 Task: Add an event with the title Marketing Campaign Review and Analysis, date '2024/04/14', time 8:00 AM to 10:00 AMand add a description: A marketing campaign review and analysis involves the examination and assessment of a marketing campaign's performance, effectiveness, and overall impact on the target audience and business objectives. It is a comprehensive evaluation of various elements and strategies implemented within a marketing campaign to determine its strengths, weaknesses, and areas for improvement., put the event into Blue category . Add location for the event as: 654 Mykonos Windmills, Mykonos, Greece, logged in from the account softage.2@softage.netand send the event invitation to softage.3@softage.net and softage.4@softage.net. Set a reminder for the event At time of event
Action: Mouse moved to (118, 110)
Screenshot: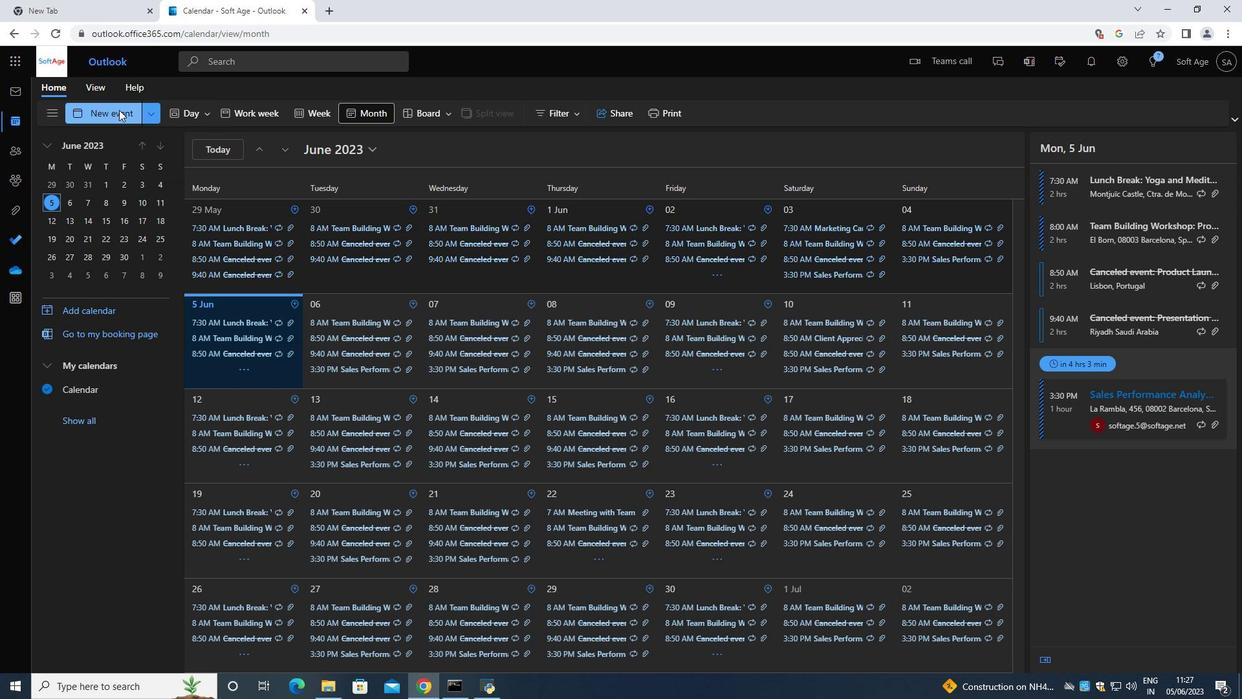 
Action: Mouse pressed left at (118, 110)
Screenshot: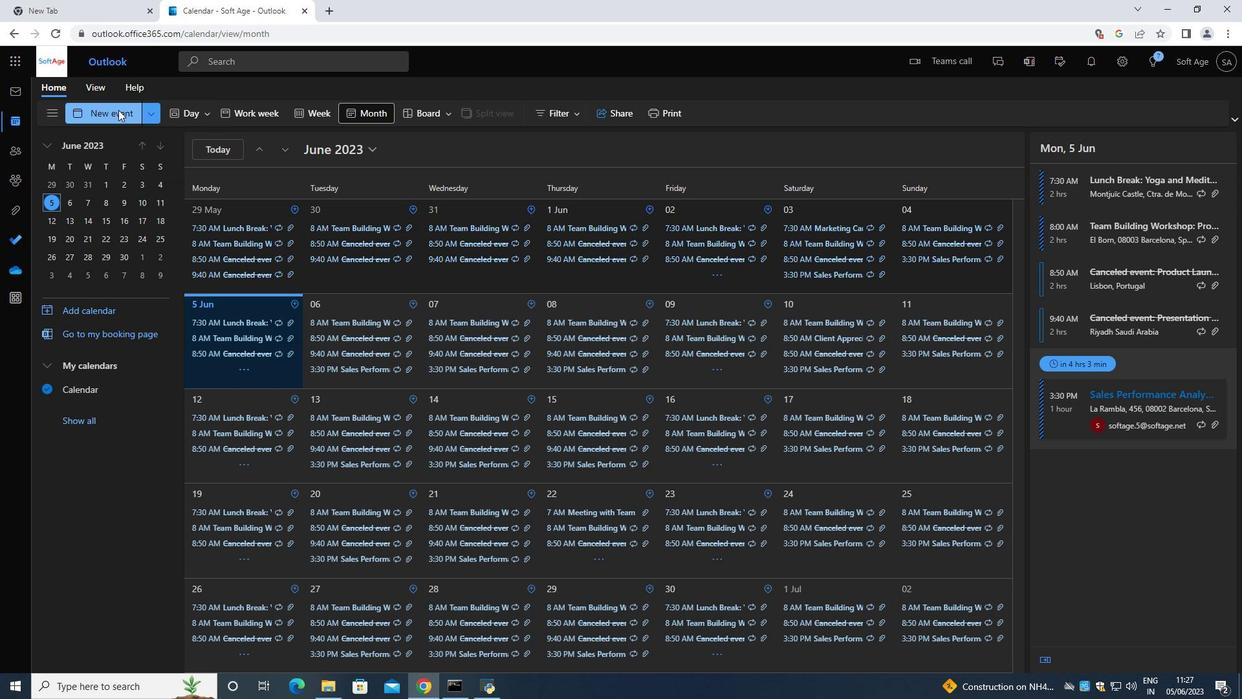 
Action: Mouse moved to (388, 190)
Screenshot: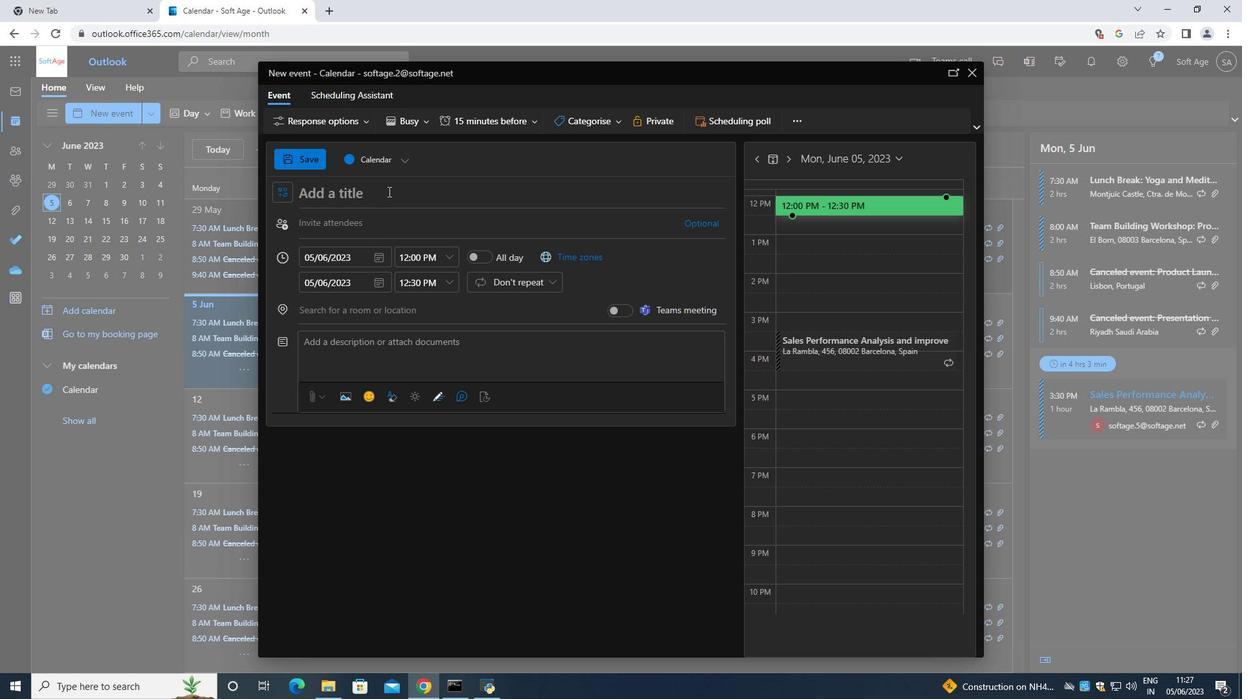 
Action: Mouse pressed left at (388, 190)
Screenshot: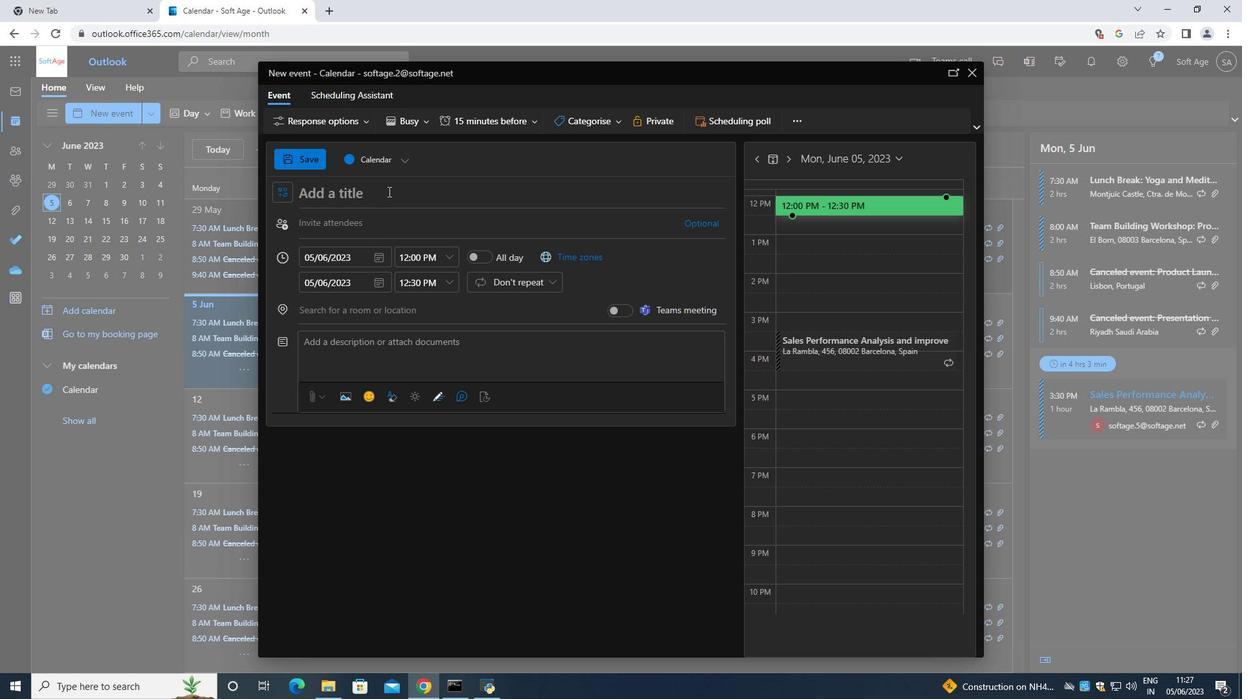 
Action: Mouse moved to (440, 474)
Screenshot: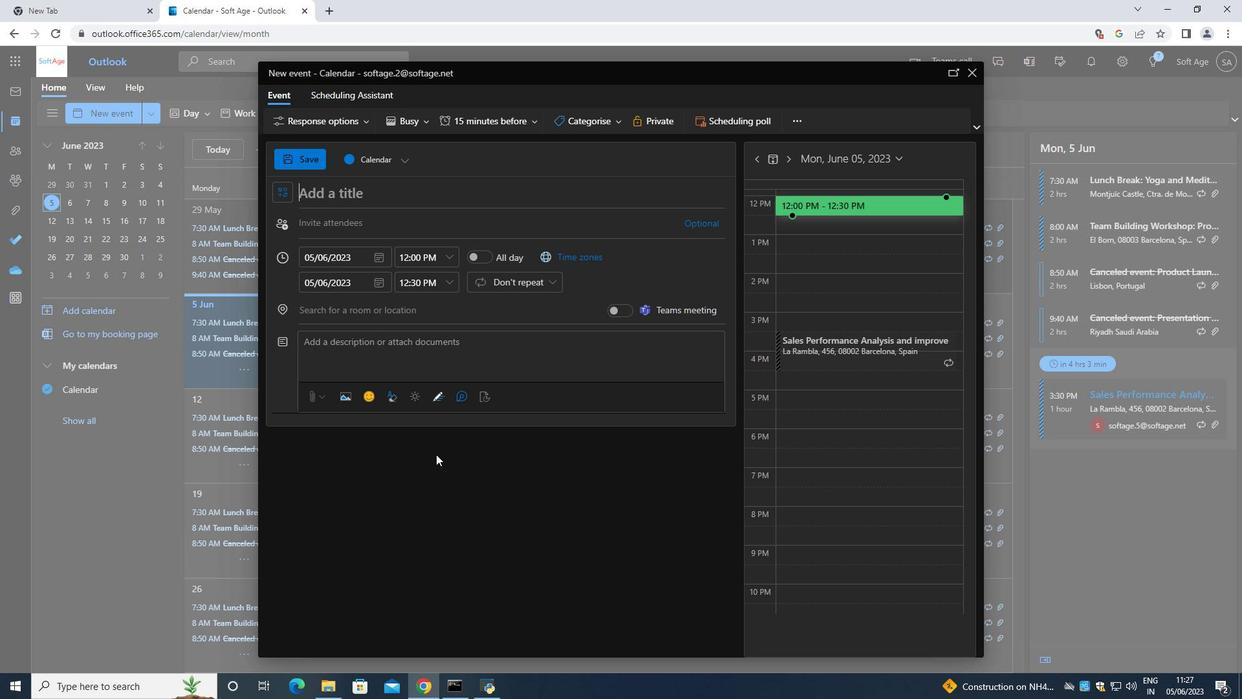 
Action: Key pressed <Key.shift><Key.shift><Key.shift>Marketing<Key.space><Key.shift>Campaign<Key.space><Key.shift>Review<Key.space>and<Key.space><Key.shift>Analysis
Screenshot: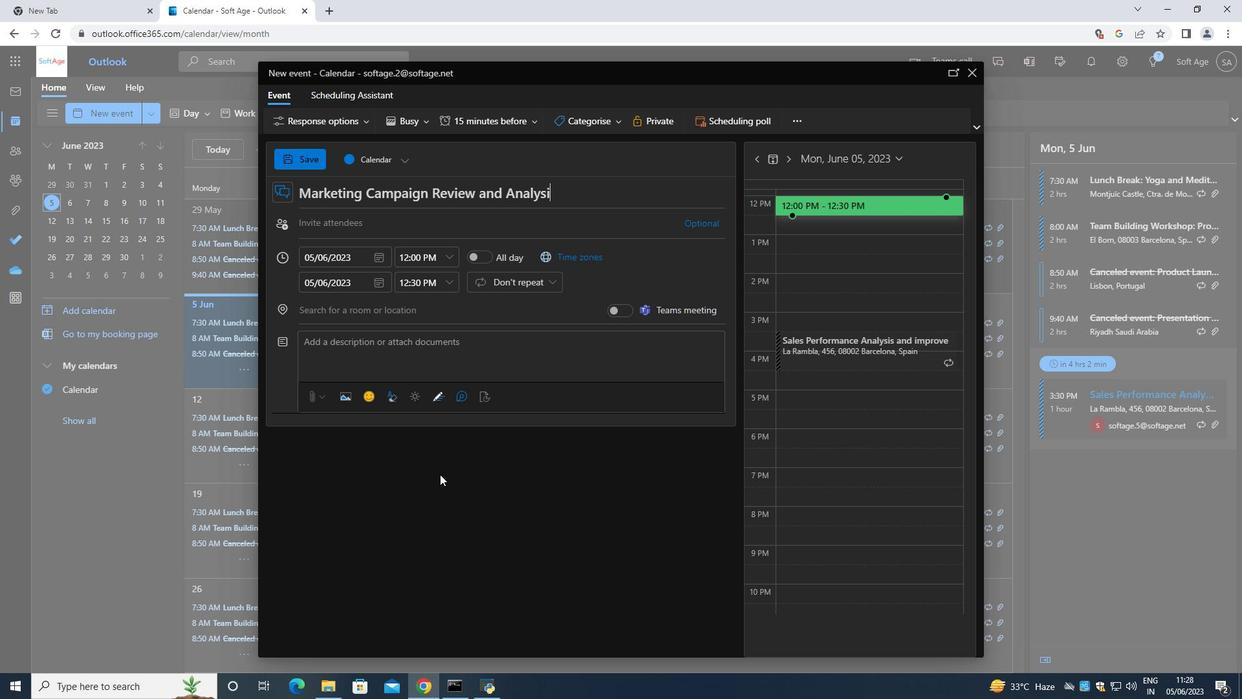 
Action: Mouse moved to (379, 263)
Screenshot: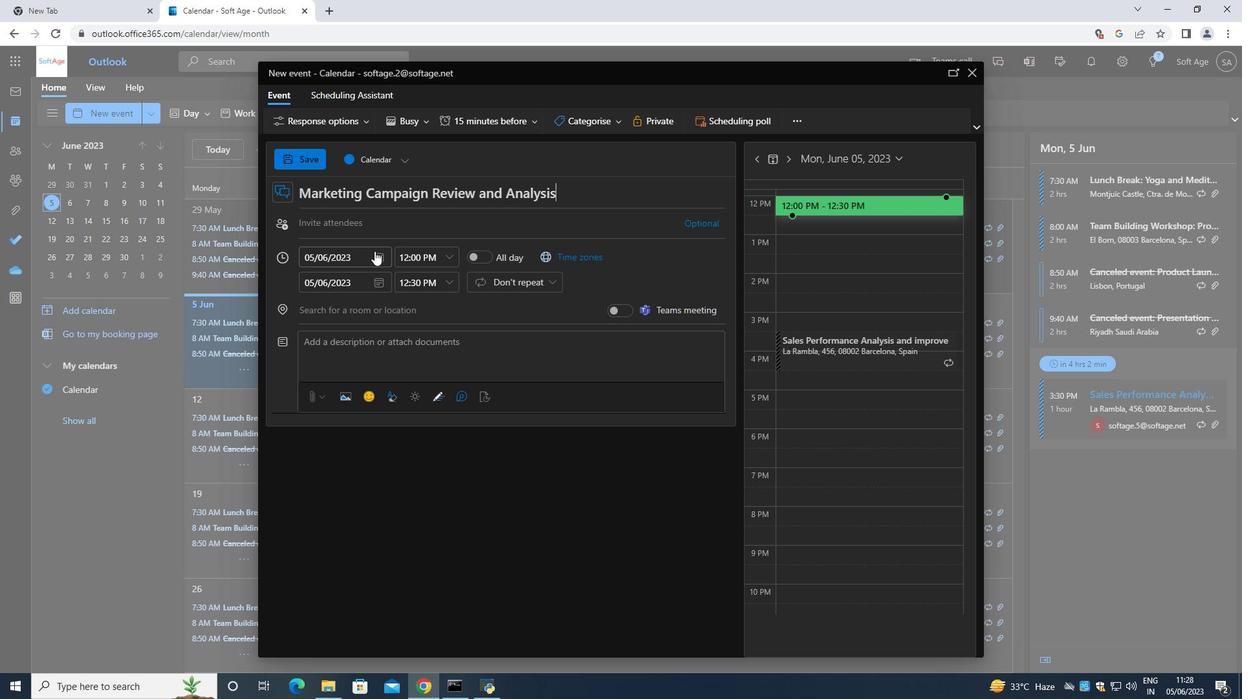 
Action: Mouse pressed left at (379, 263)
Screenshot: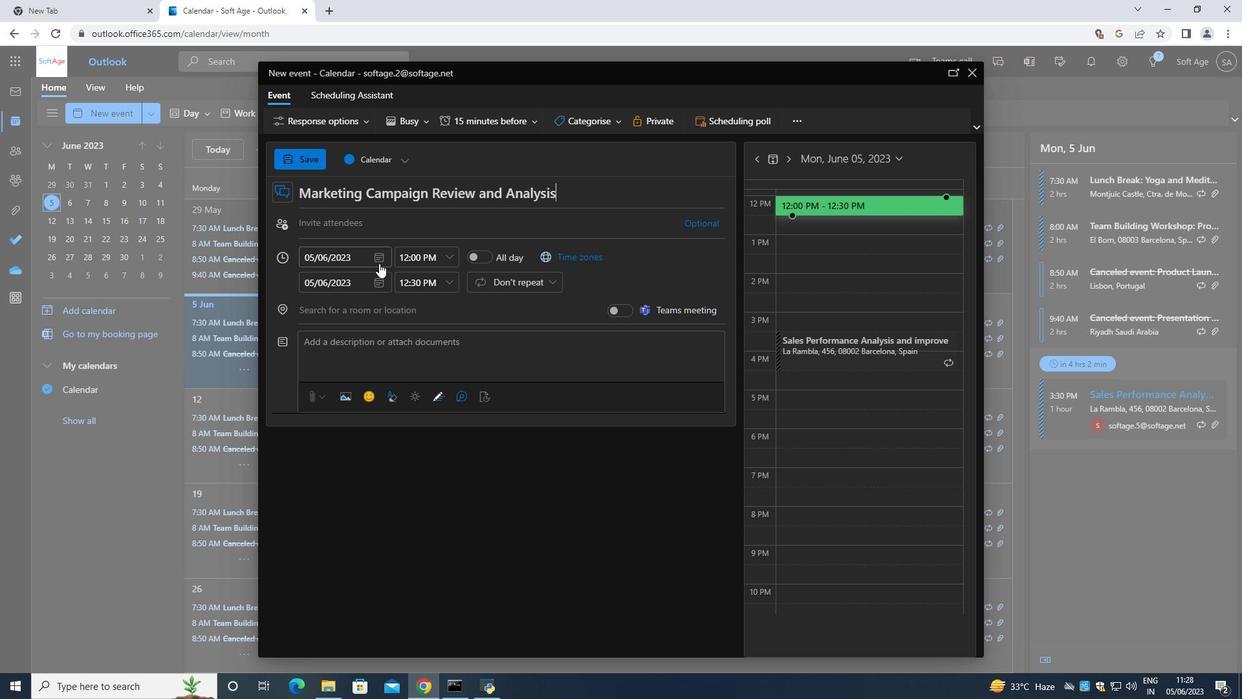 
Action: Mouse moved to (425, 289)
Screenshot: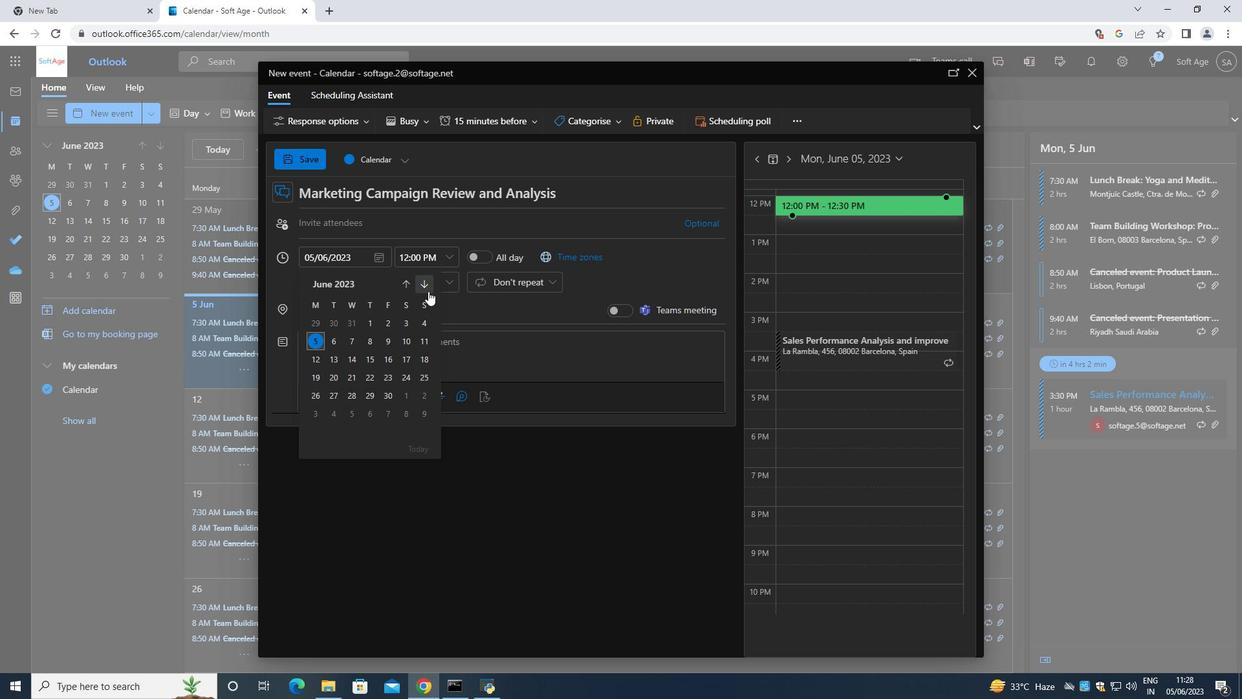
Action: Mouse pressed left at (425, 289)
Screenshot: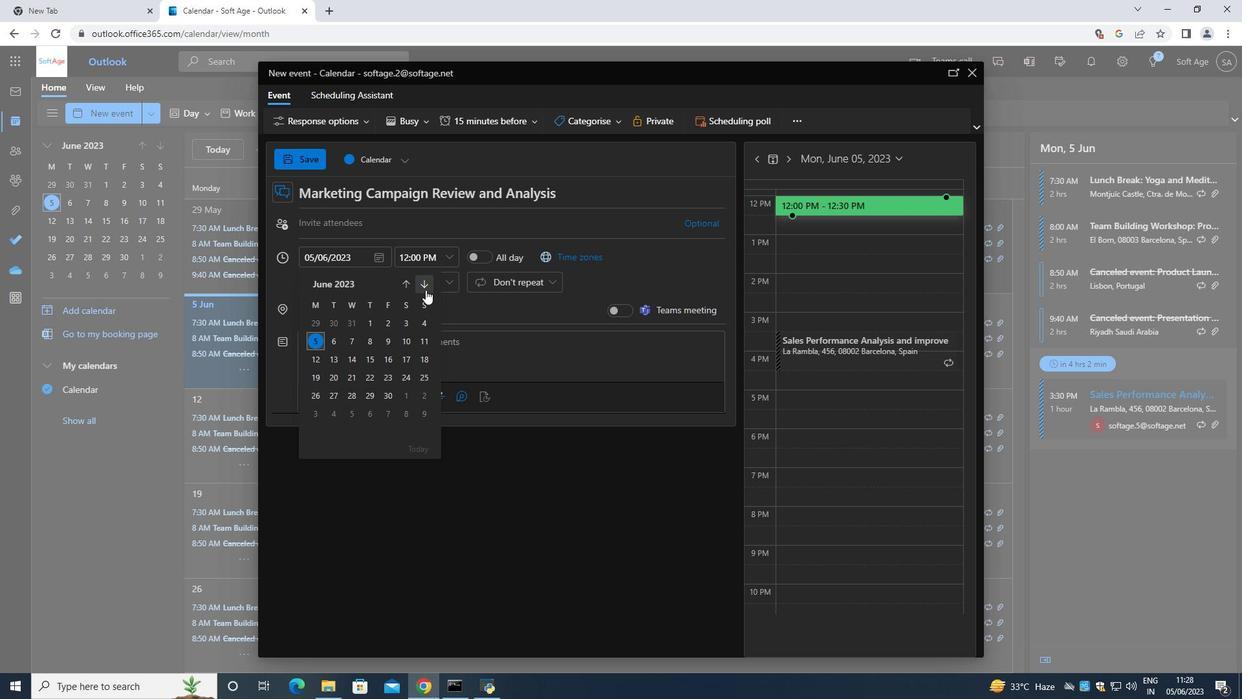 
Action: Mouse pressed left at (425, 289)
Screenshot: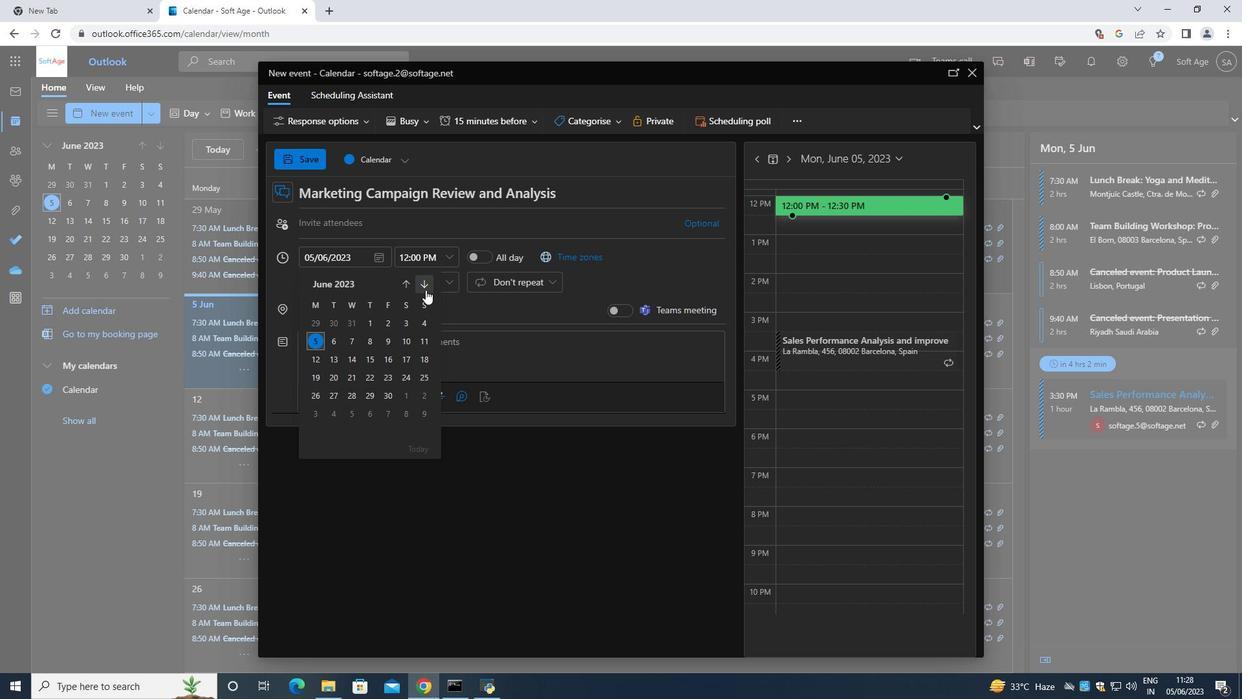 
Action: Mouse moved to (425, 289)
Screenshot: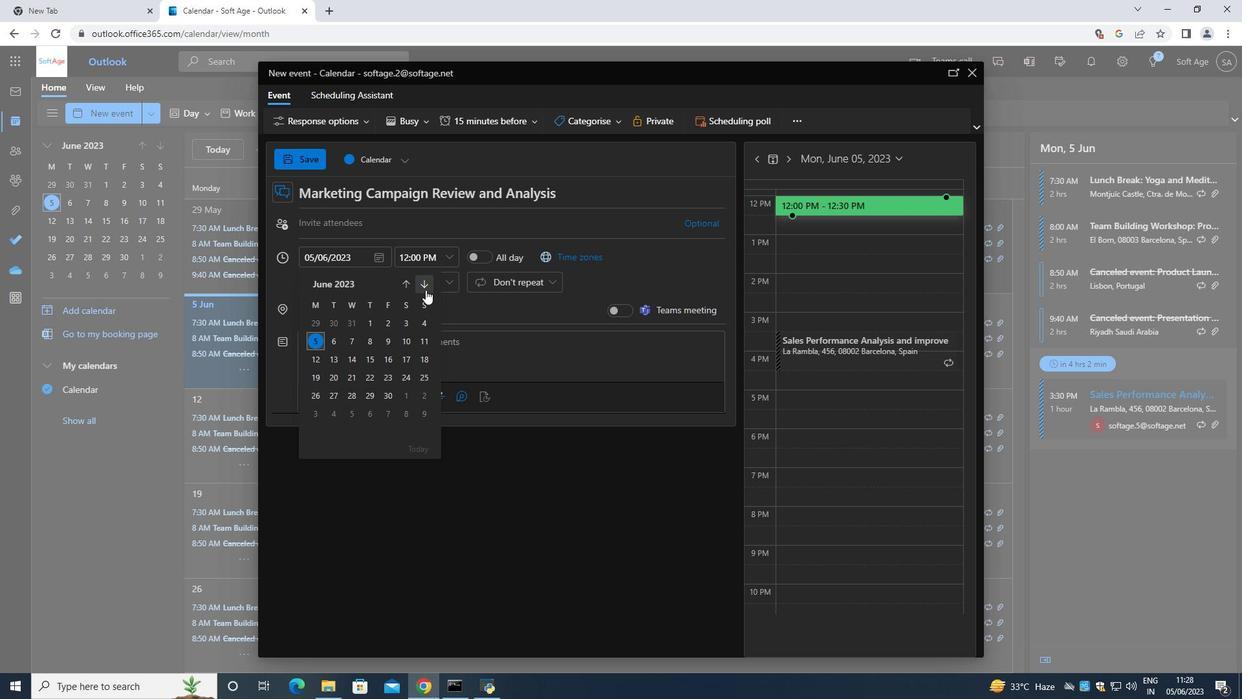 
Action: Mouse pressed left at (425, 289)
Screenshot: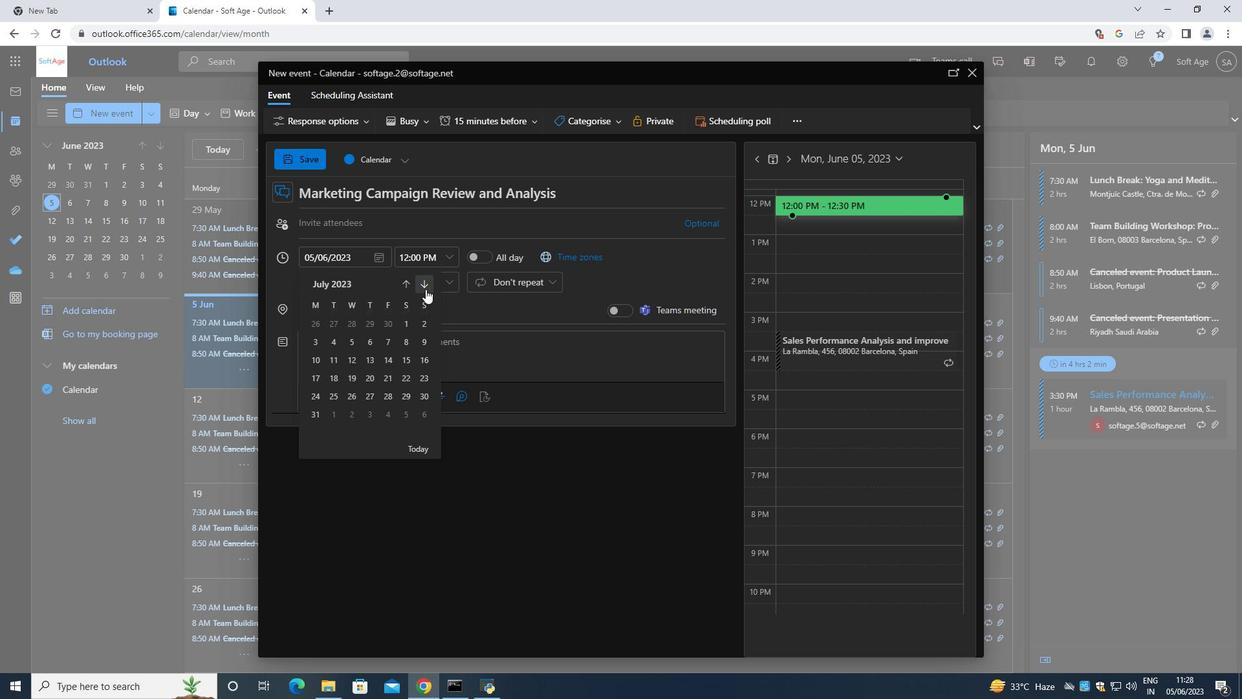 
Action: Mouse pressed left at (425, 289)
Screenshot: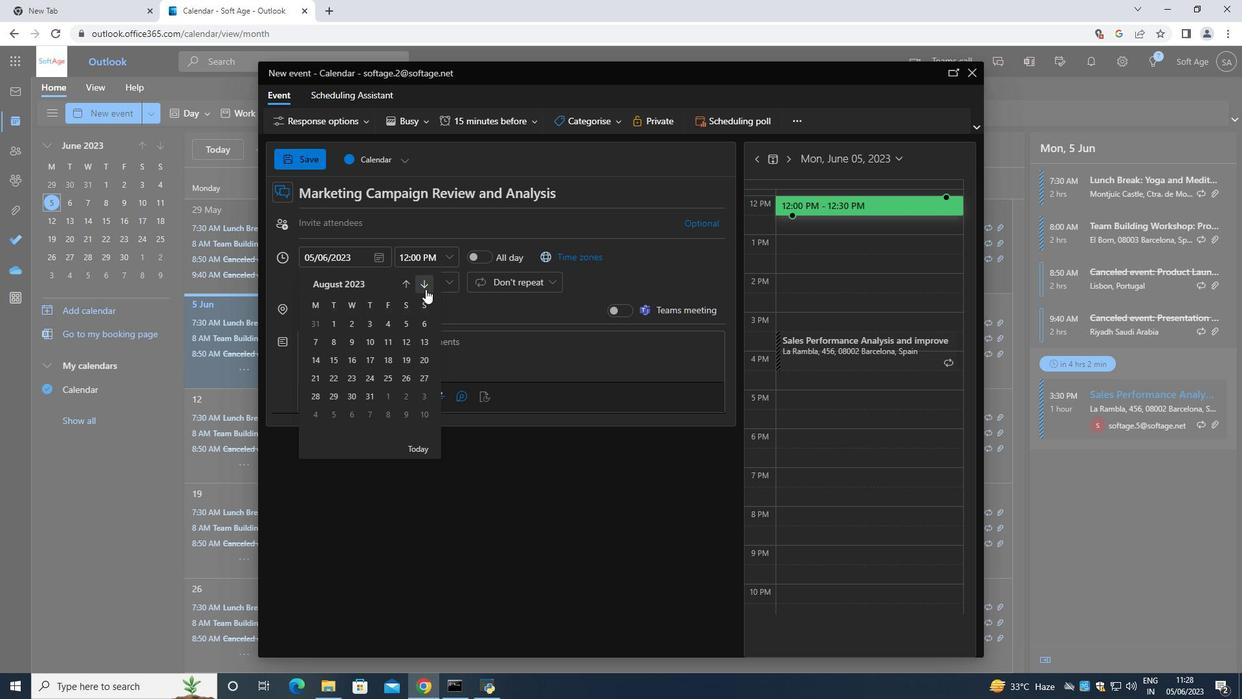 
Action: Mouse pressed left at (425, 289)
Screenshot: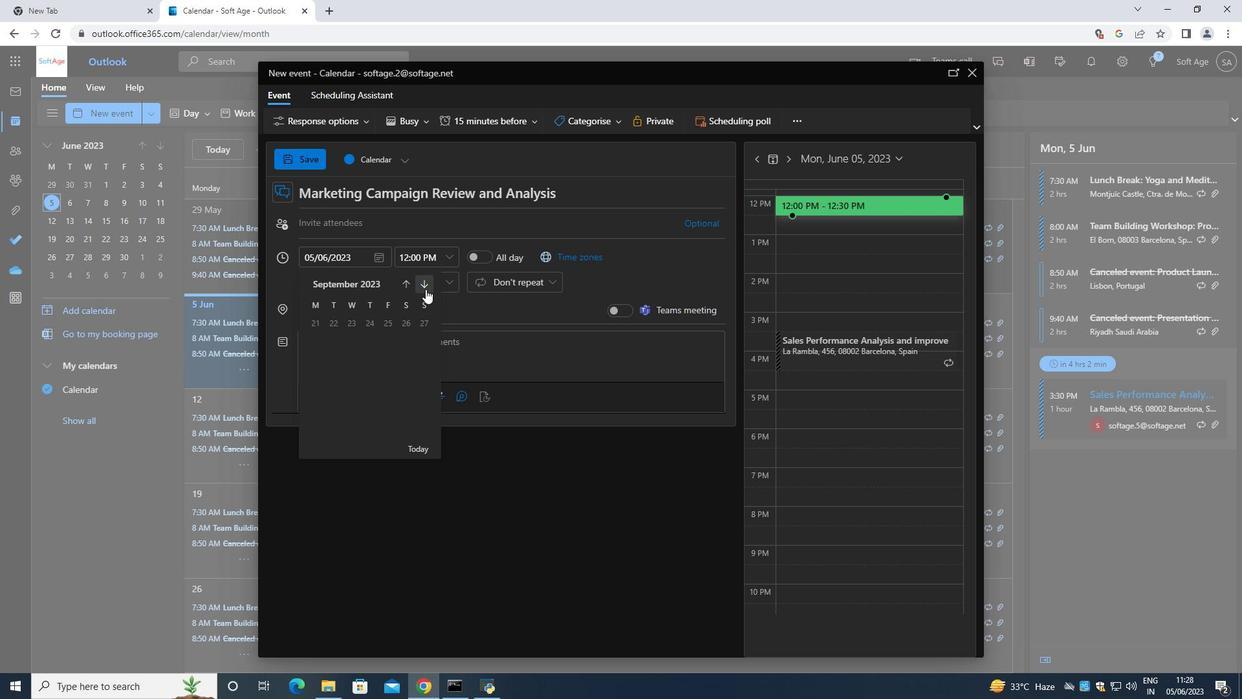 
Action: Mouse pressed left at (425, 289)
Screenshot: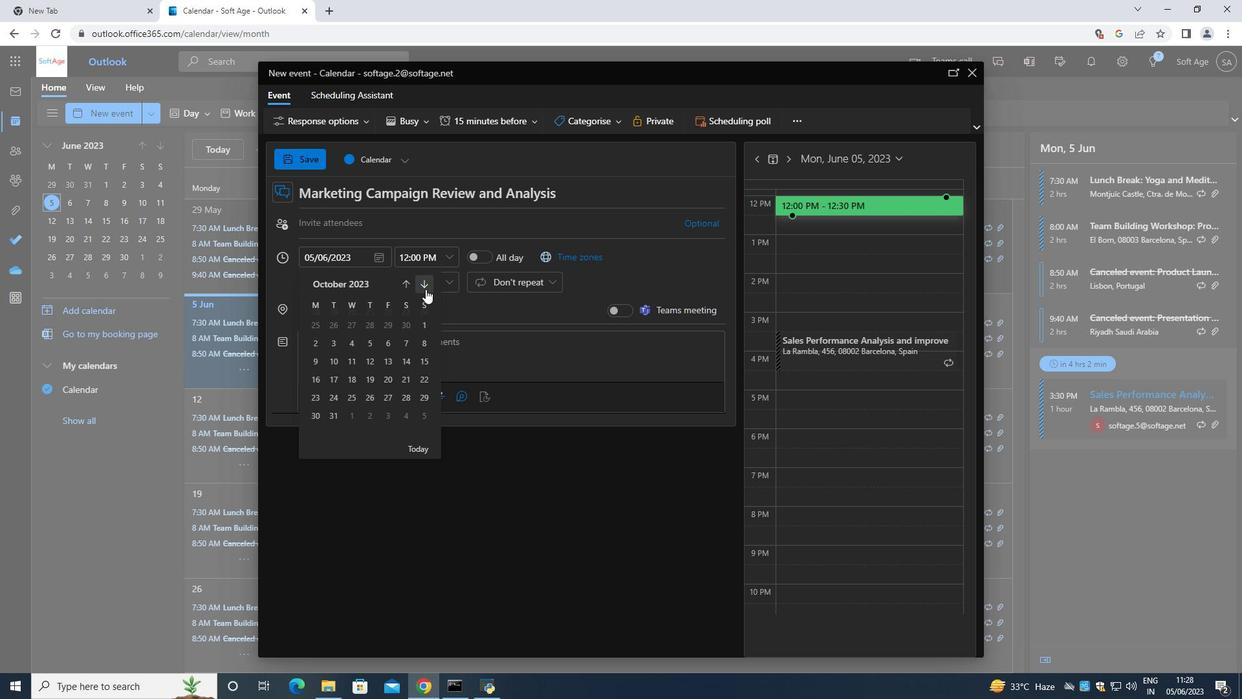 
Action: Mouse pressed left at (425, 289)
Screenshot: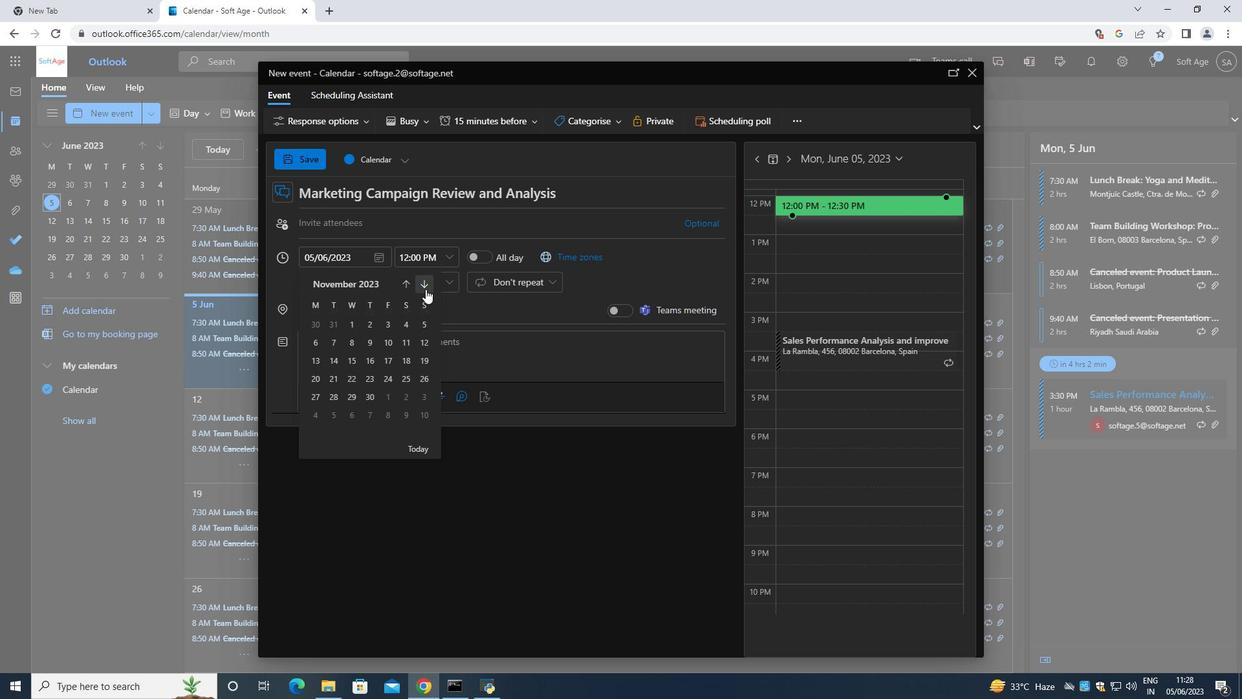 
Action: Mouse pressed left at (425, 289)
Screenshot: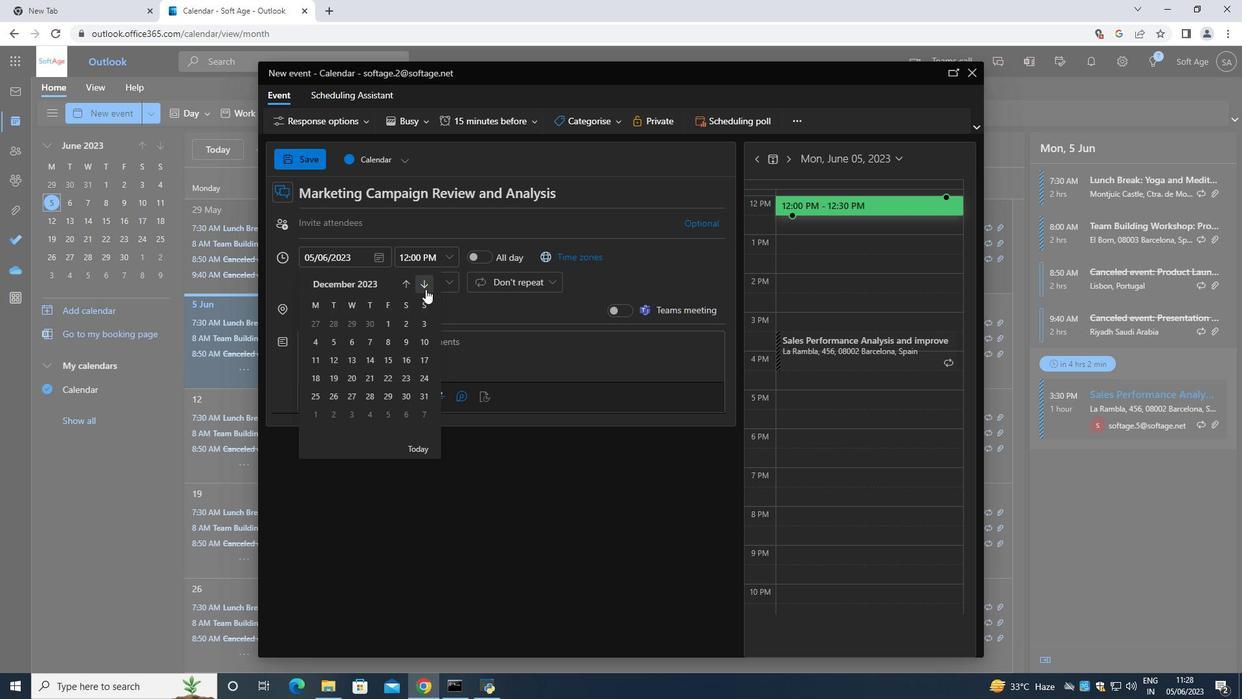 
Action: Mouse pressed left at (425, 289)
Screenshot: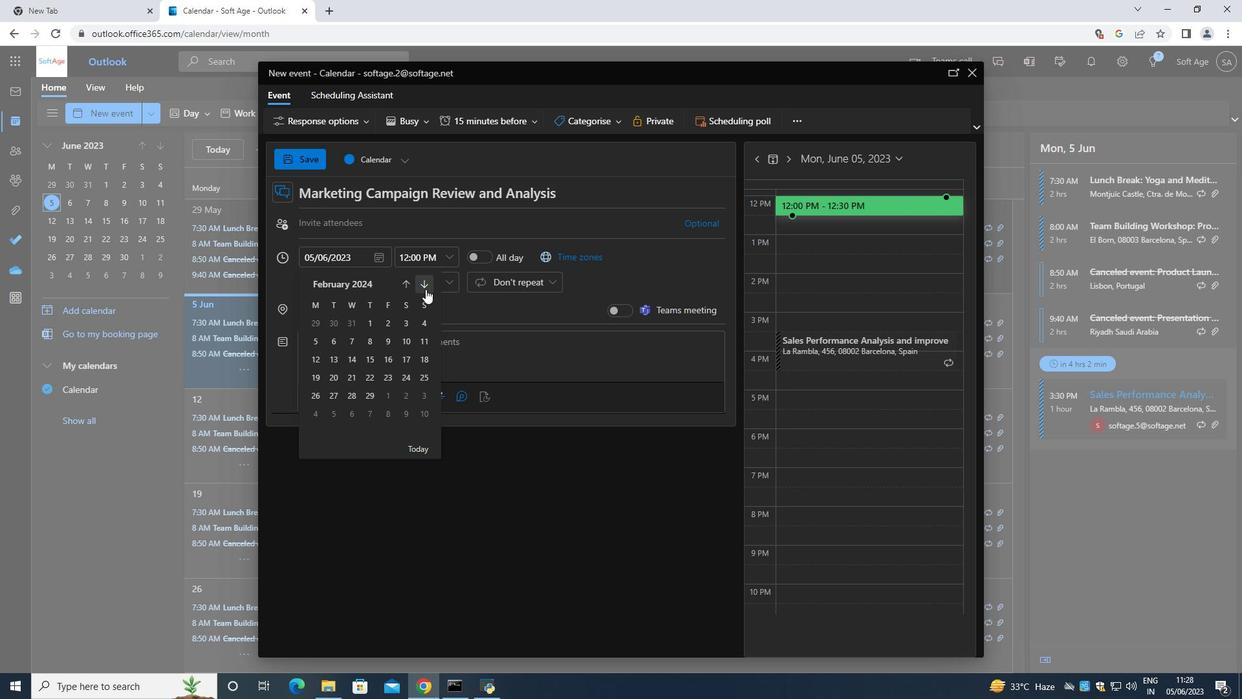 
Action: Mouse pressed left at (425, 289)
Screenshot: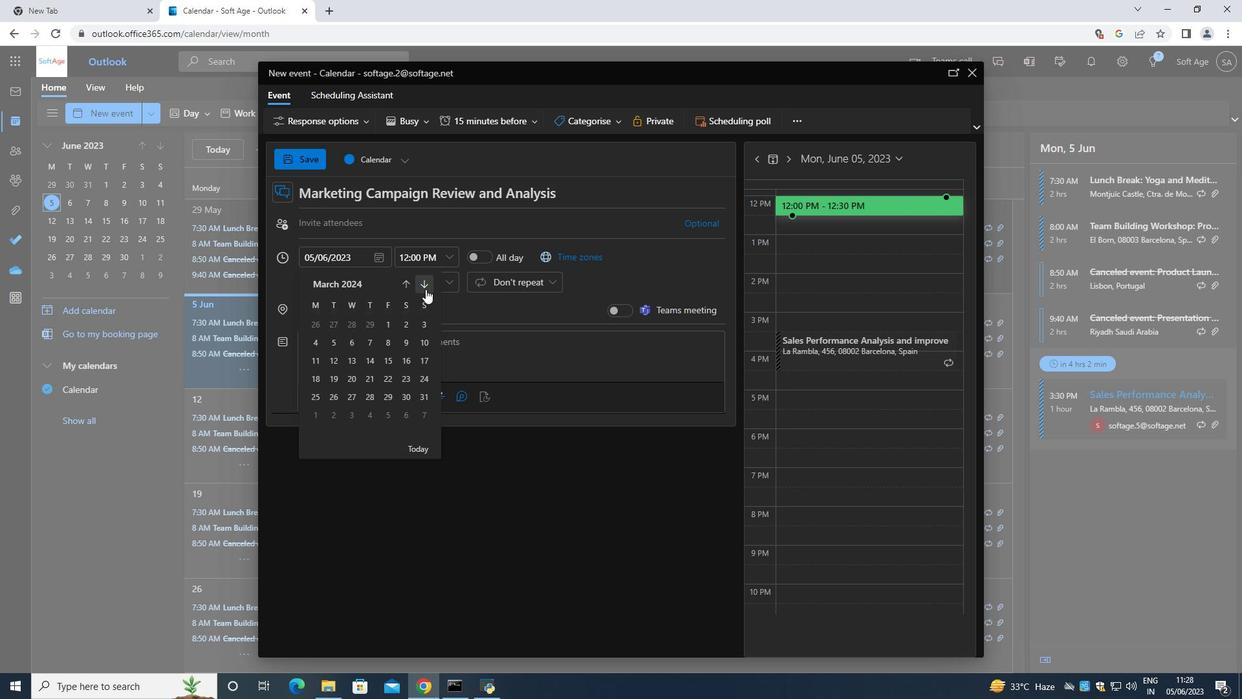 
Action: Mouse moved to (420, 341)
Screenshot: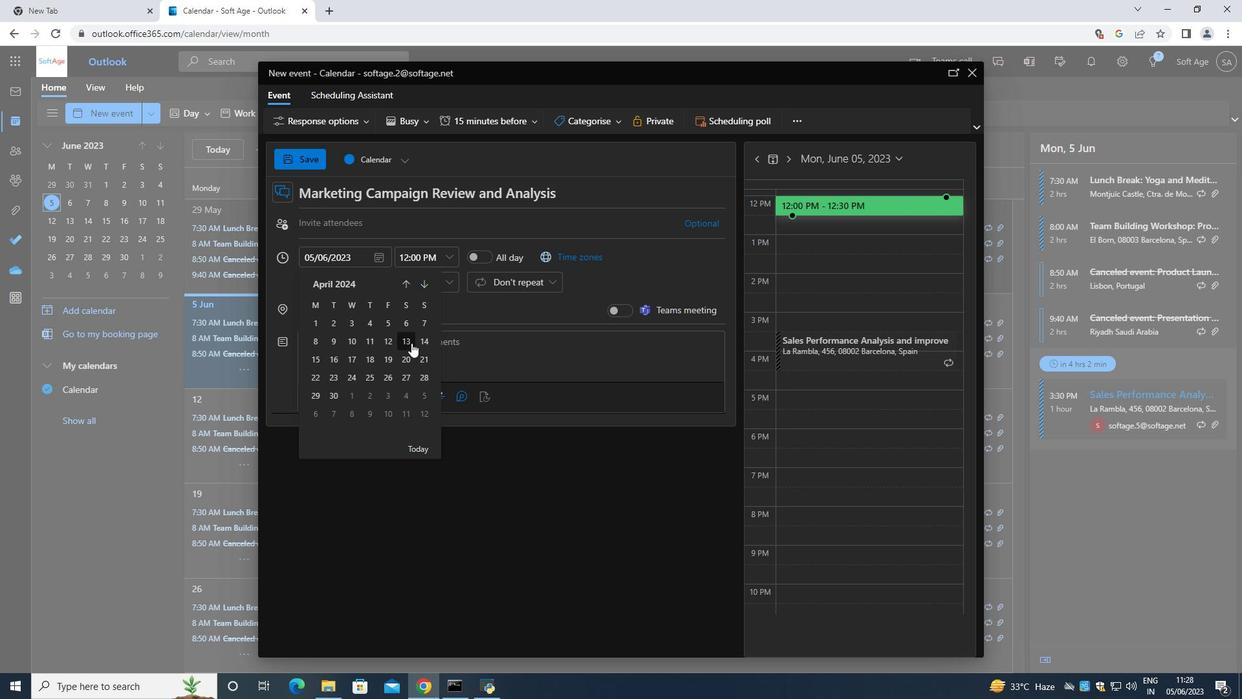 
Action: Mouse pressed left at (420, 341)
Screenshot: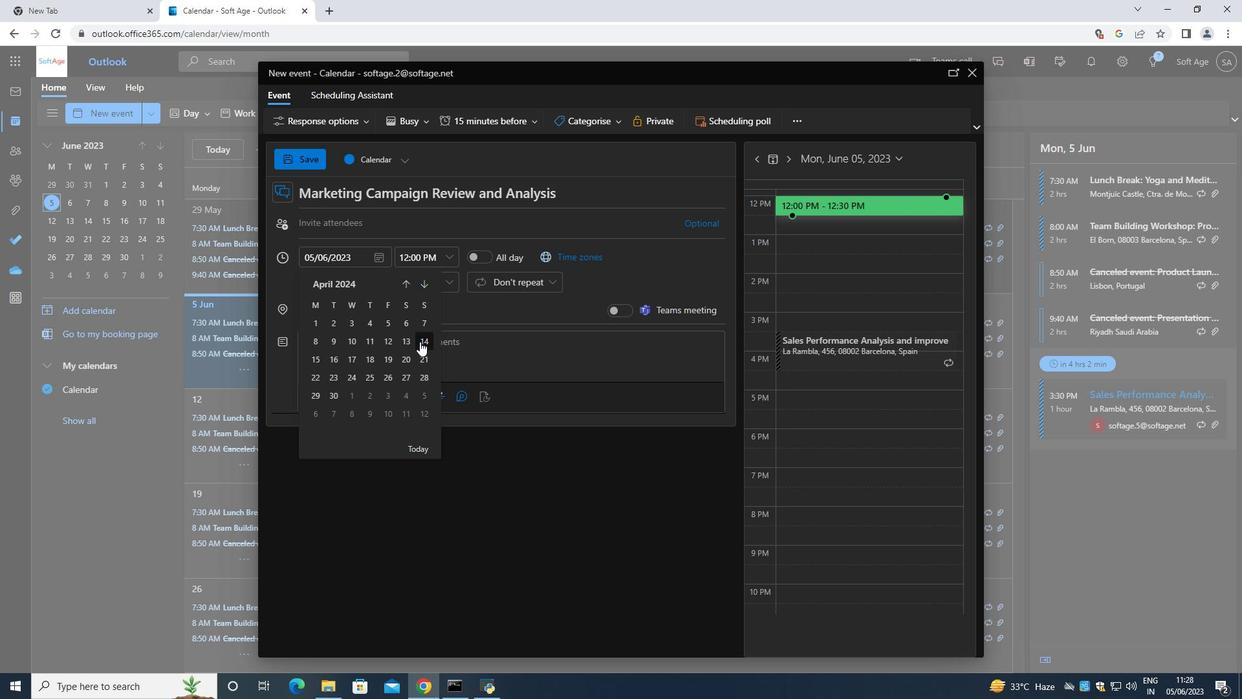 
Action: Mouse moved to (444, 260)
Screenshot: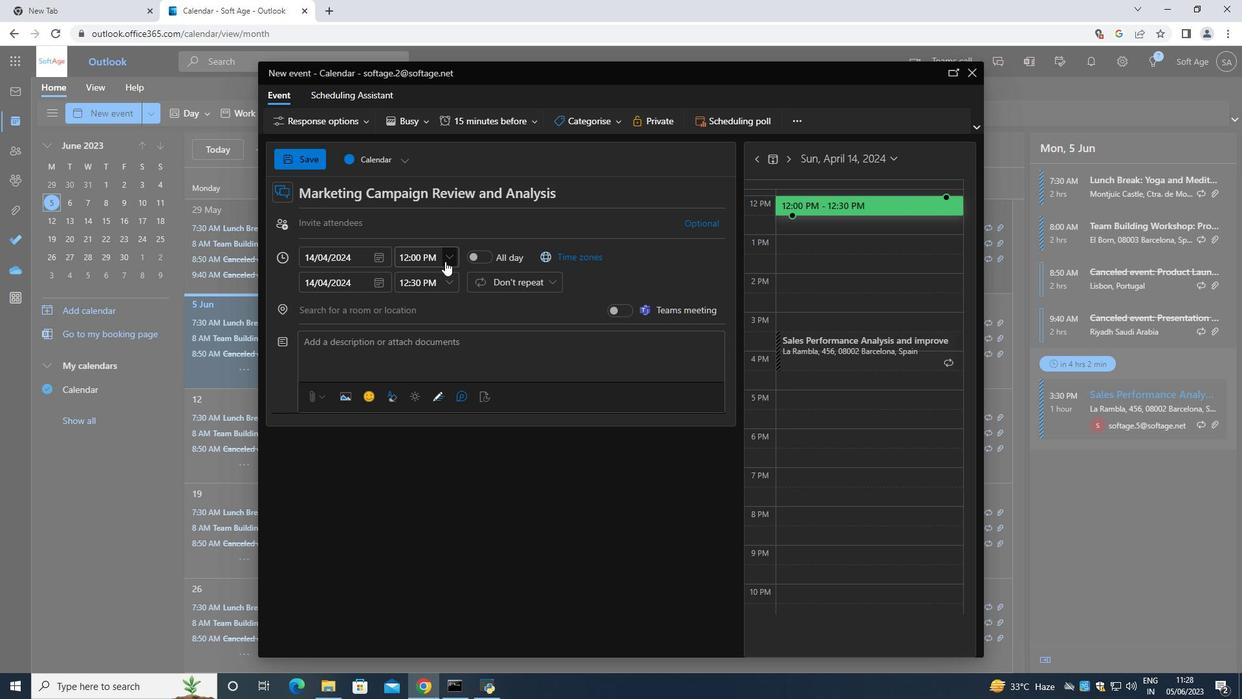 
Action: Mouse pressed left at (444, 260)
Screenshot: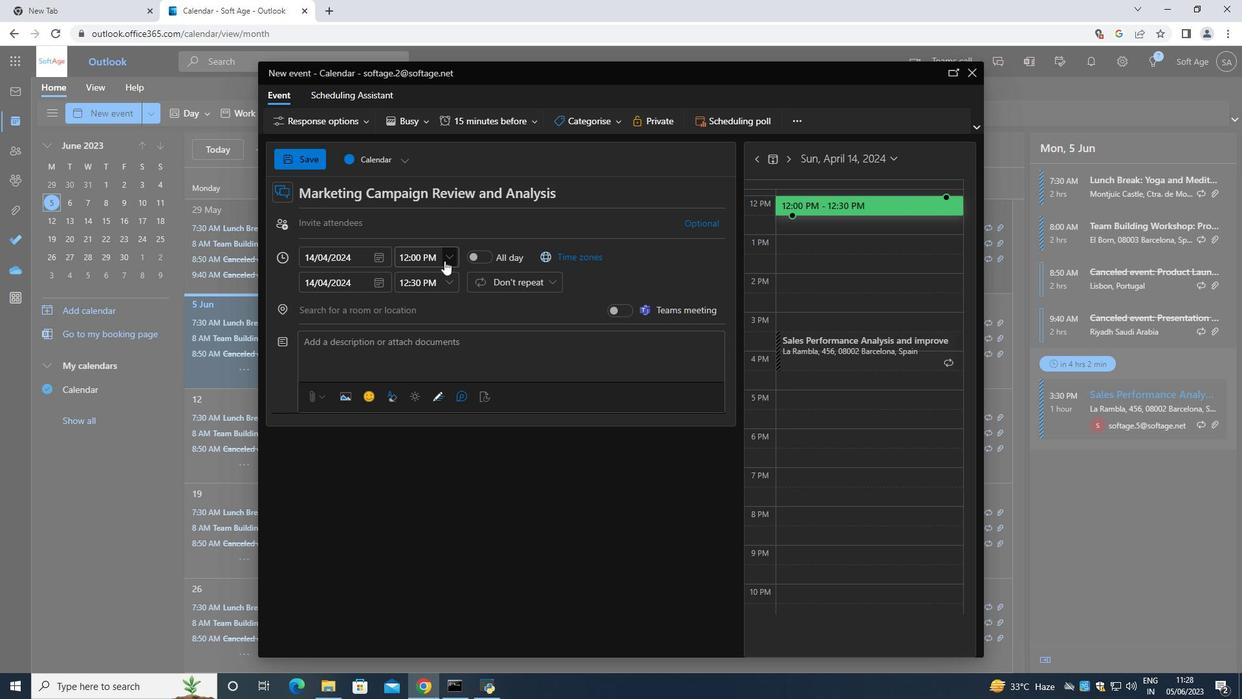 
Action: Mouse moved to (442, 271)
Screenshot: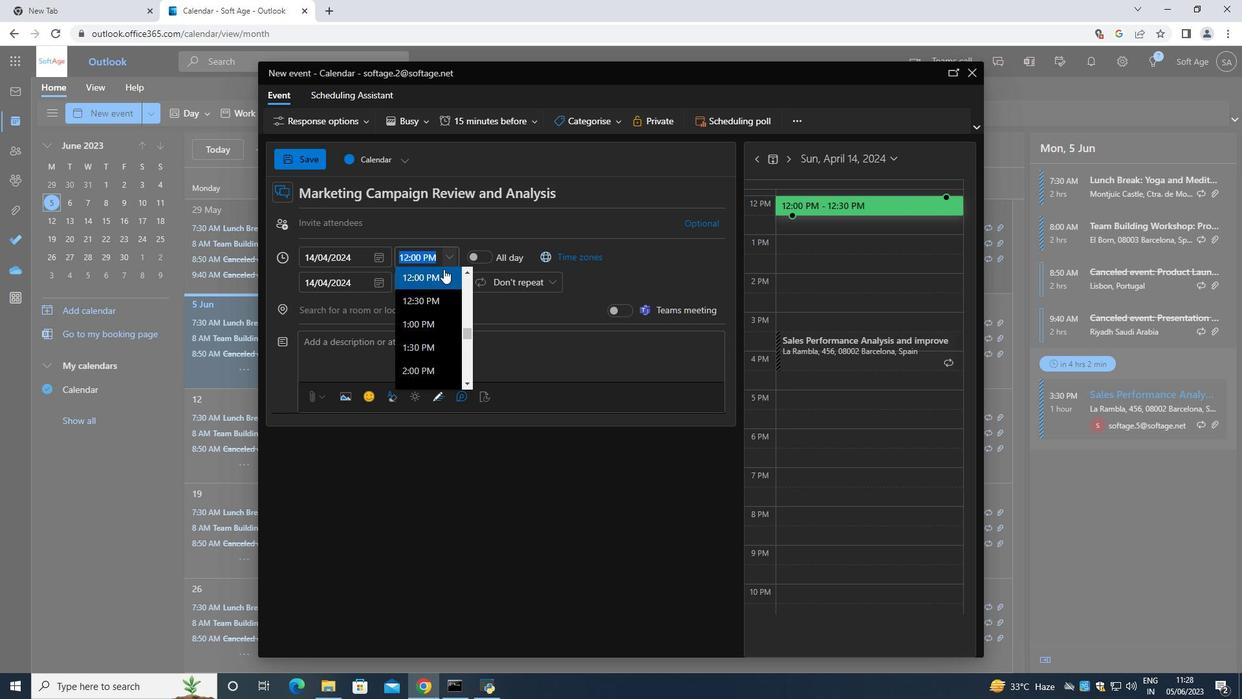 
Action: Mouse scrolled (442, 271) with delta (0, 0)
Screenshot: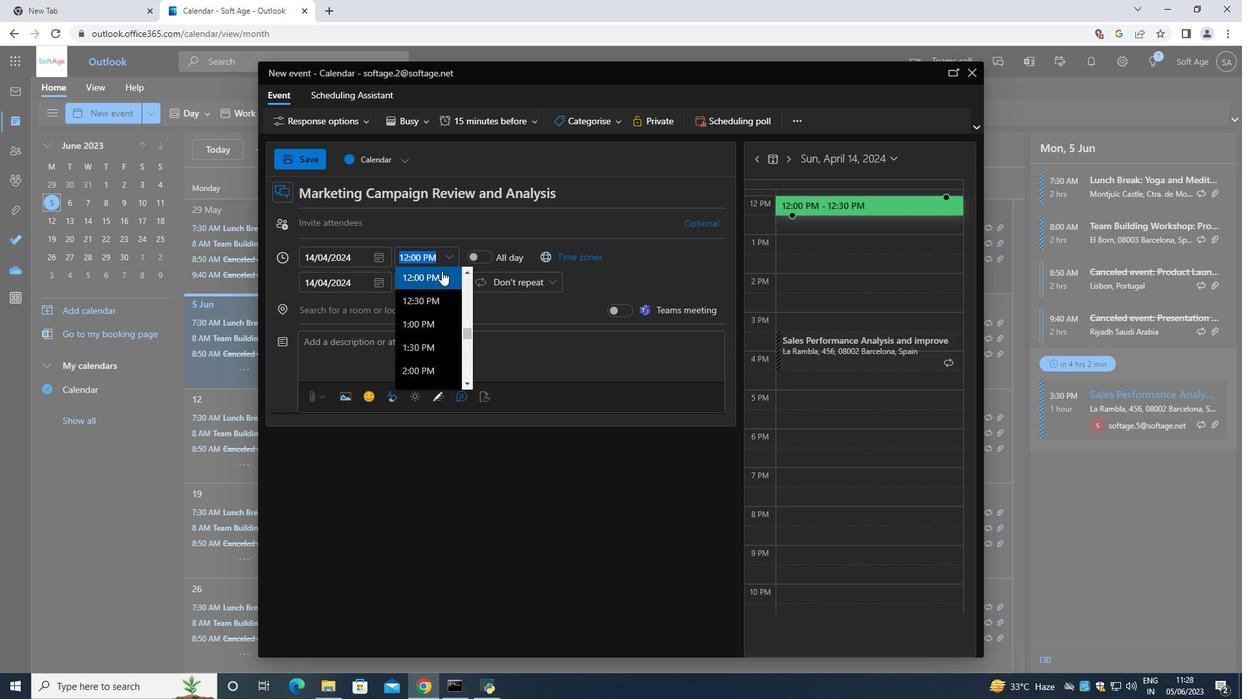 
Action: Mouse scrolled (442, 271) with delta (0, 0)
Screenshot: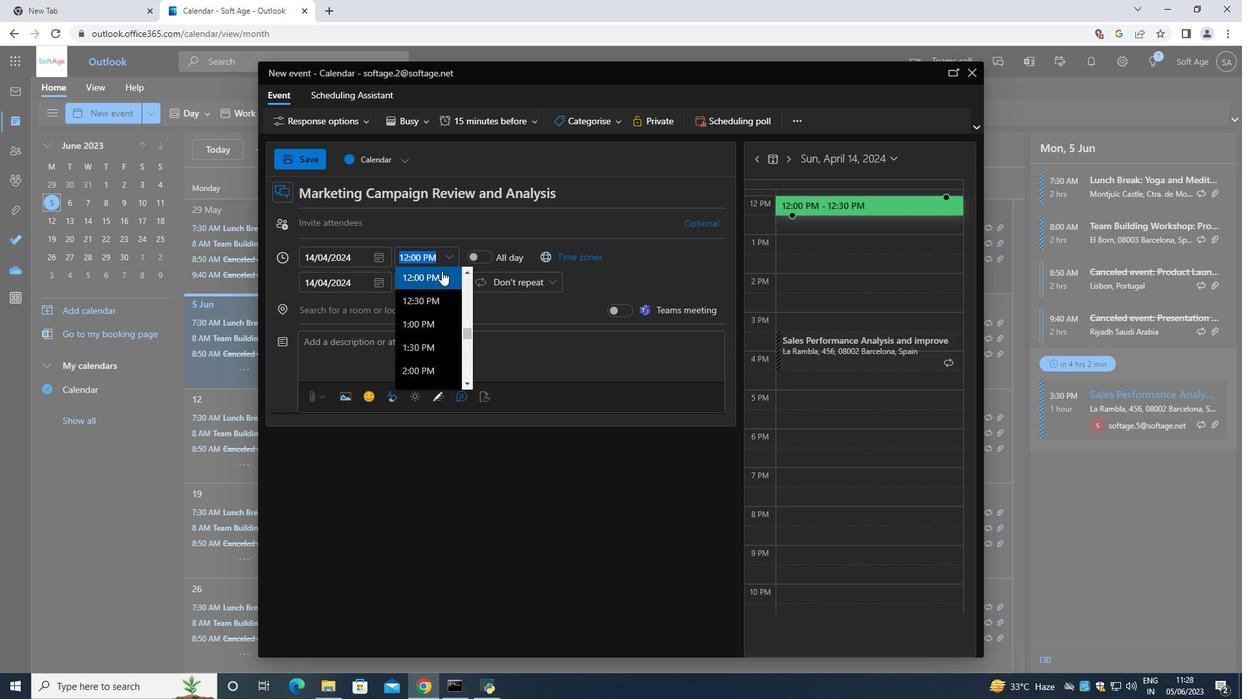 
Action: Mouse scrolled (442, 271) with delta (0, 0)
Screenshot: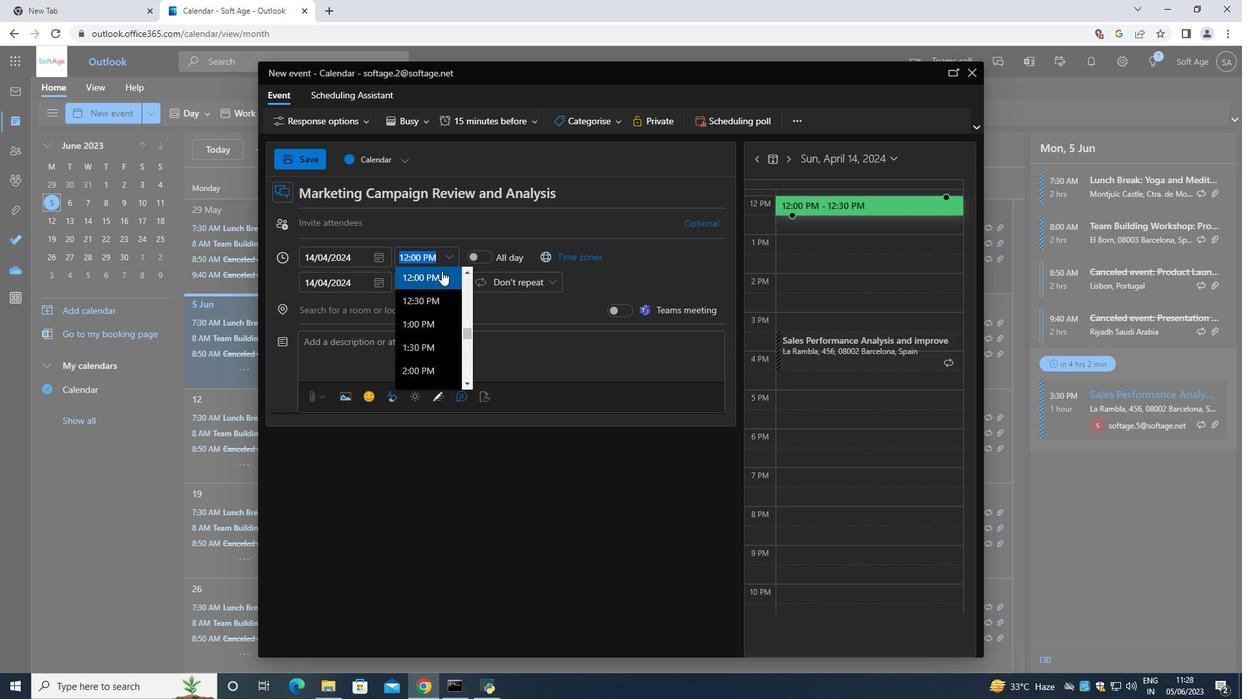 
Action: Mouse moved to (412, 282)
Screenshot: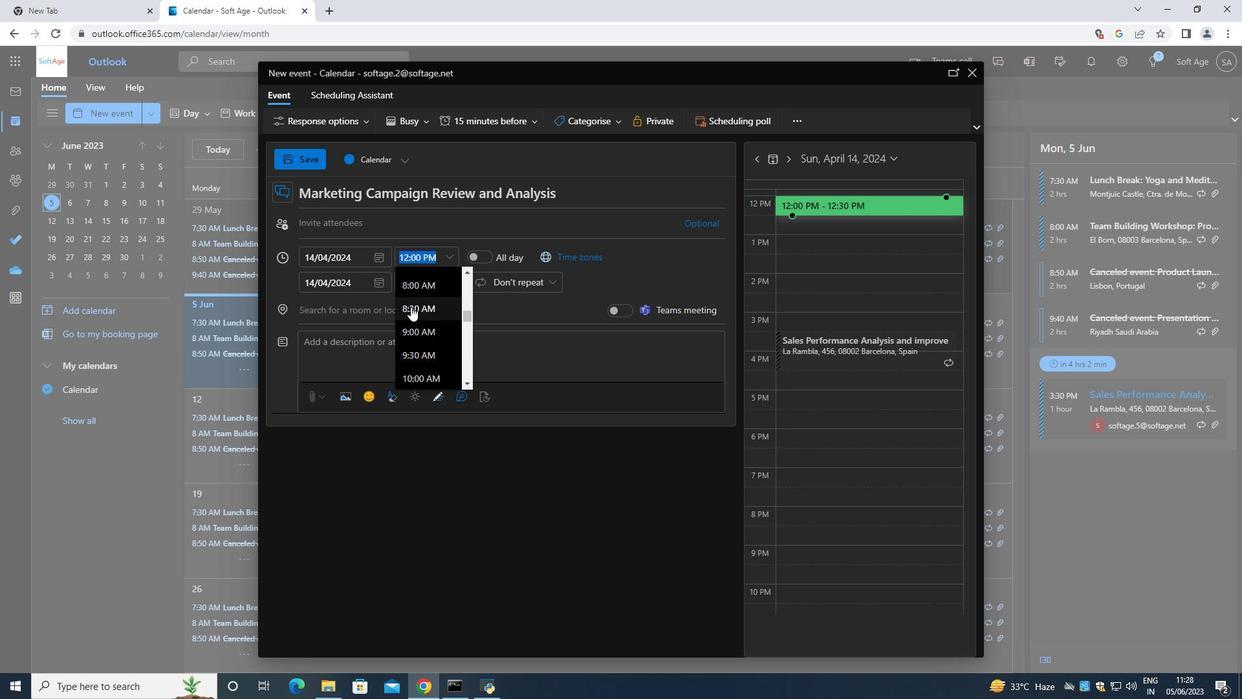 
Action: Mouse pressed left at (412, 282)
Screenshot: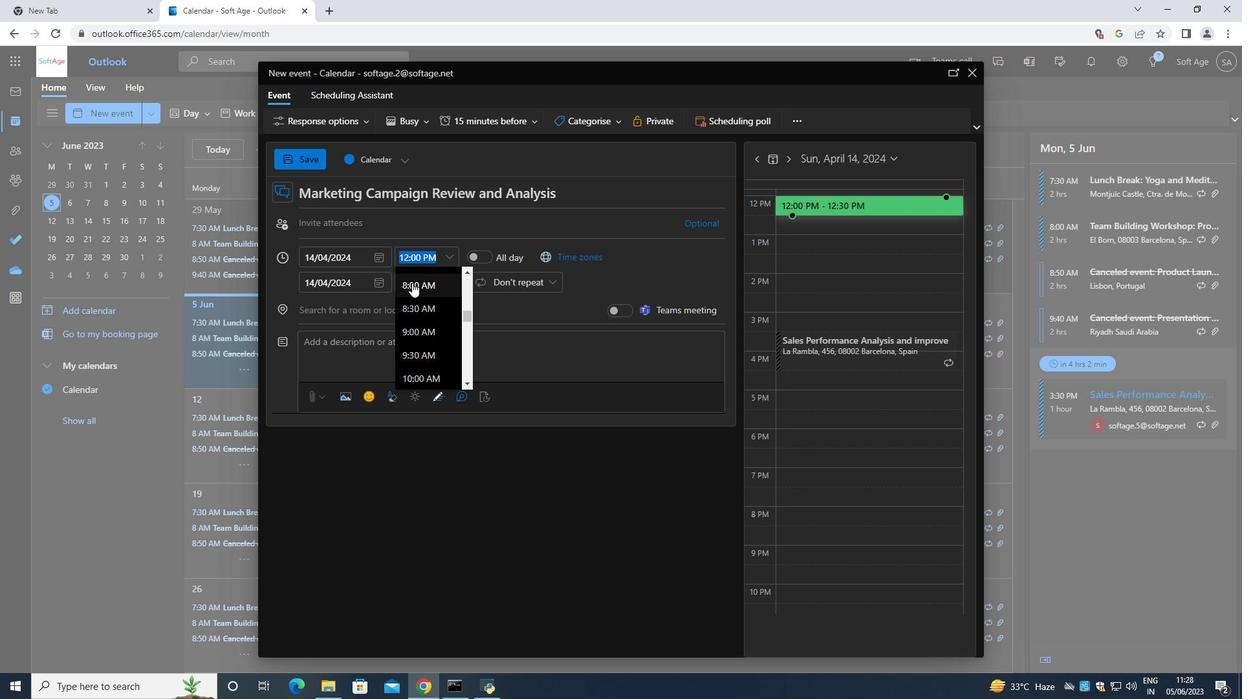 
Action: Mouse moved to (451, 280)
Screenshot: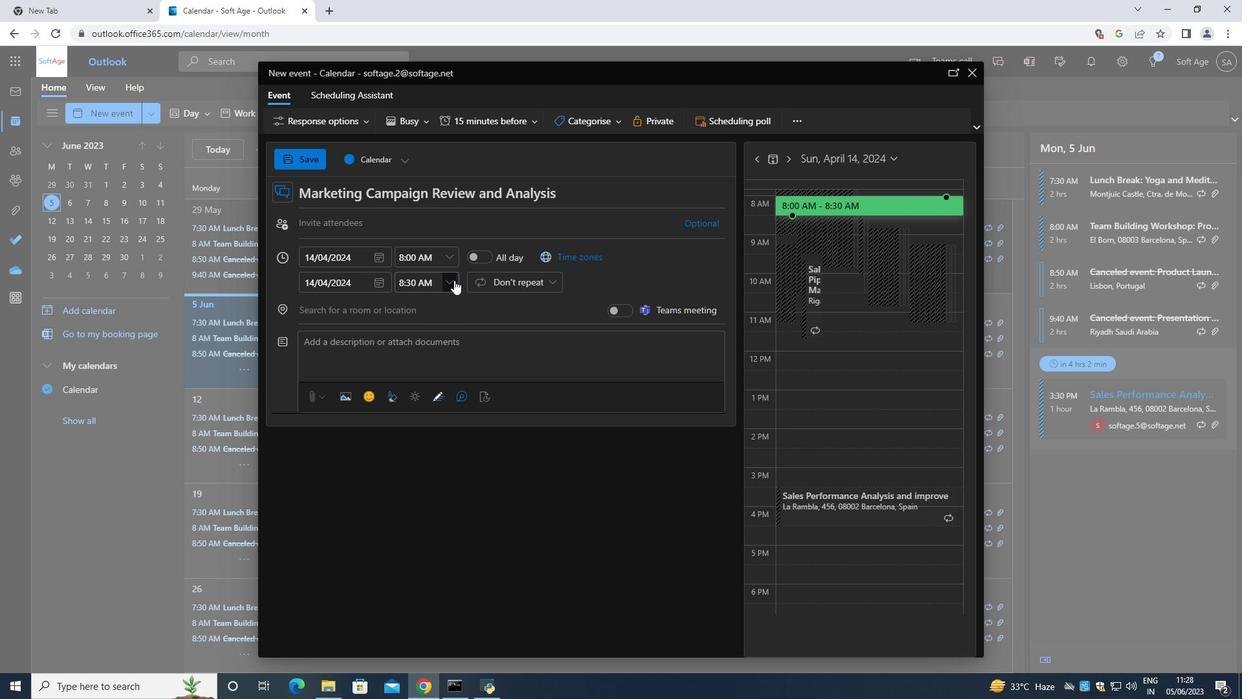 
Action: Mouse pressed left at (451, 280)
Screenshot: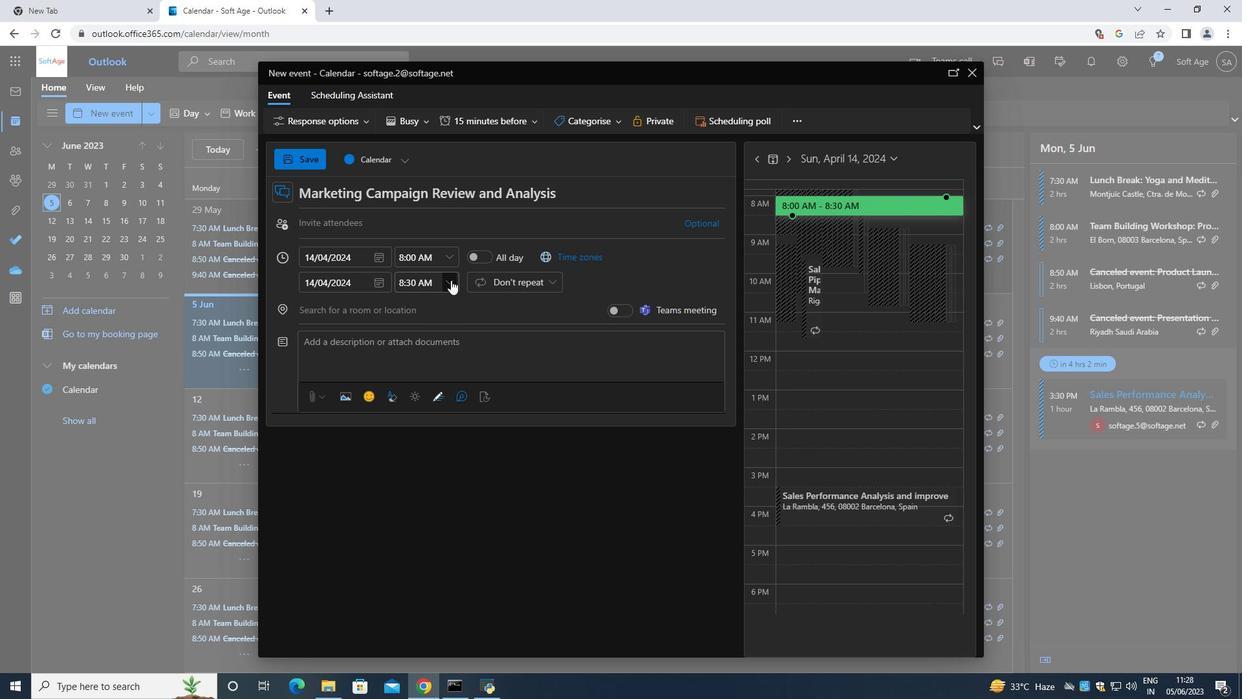 
Action: Mouse moved to (436, 372)
Screenshot: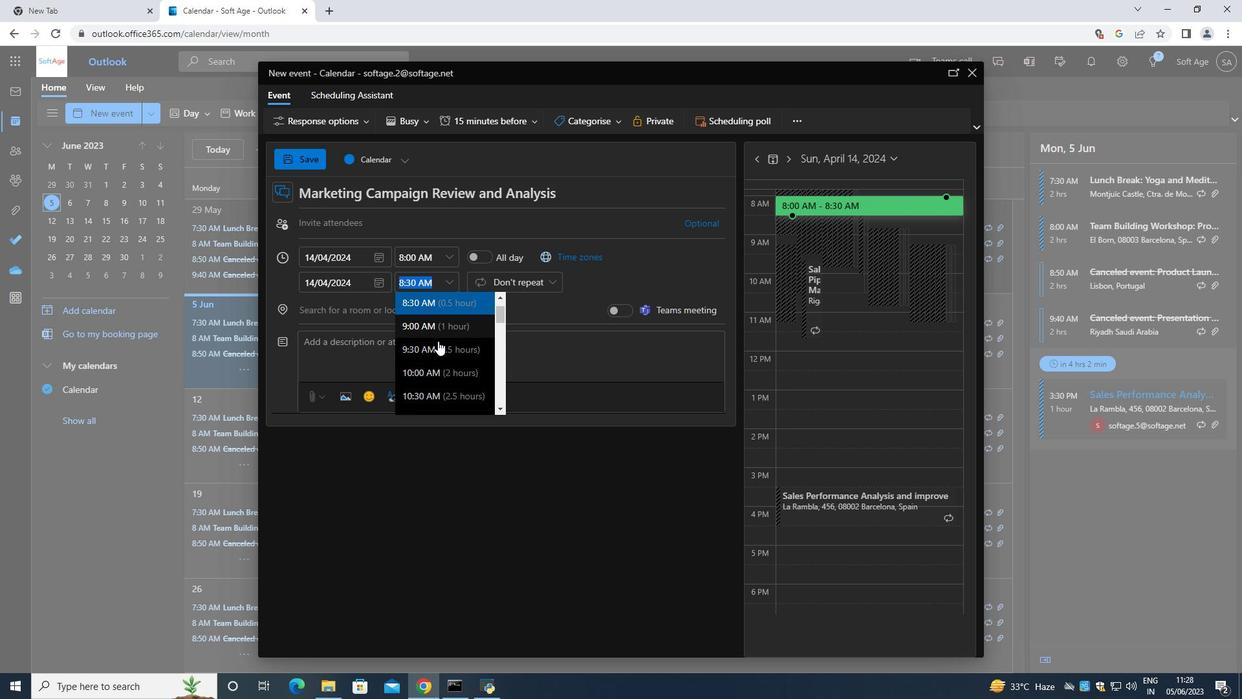 
Action: Mouse pressed left at (436, 372)
Screenshot: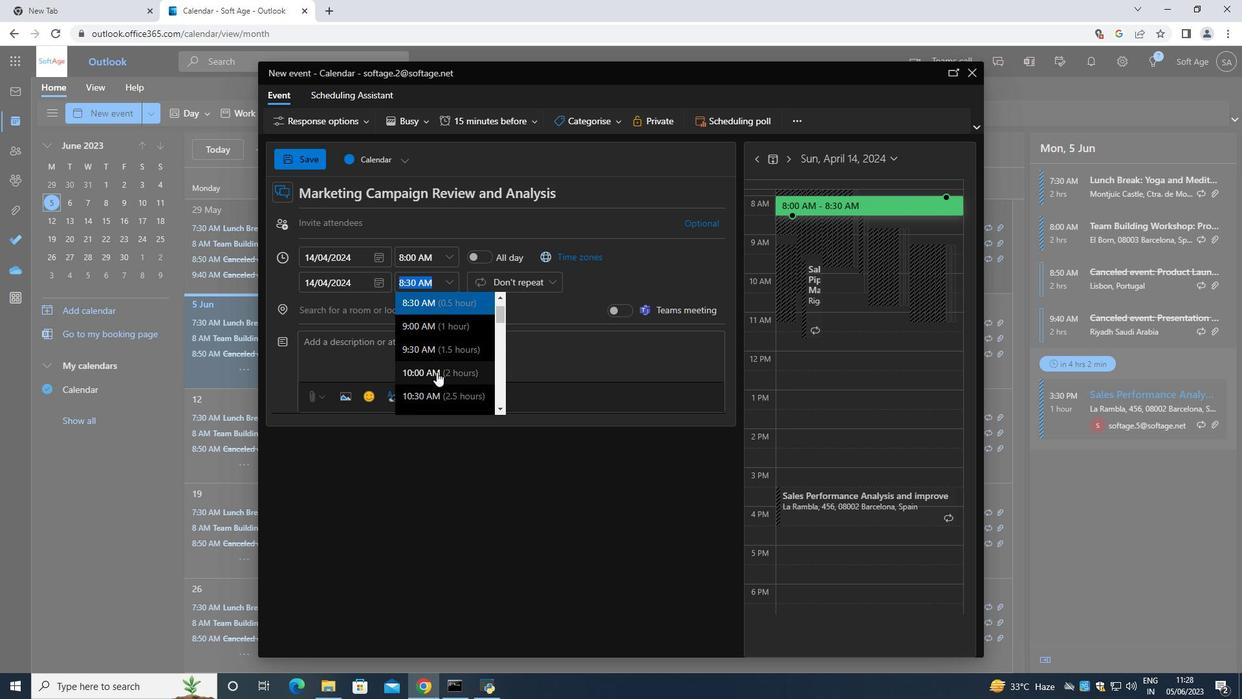 
Action: Mouse moved to (400, 350)
Screenshot: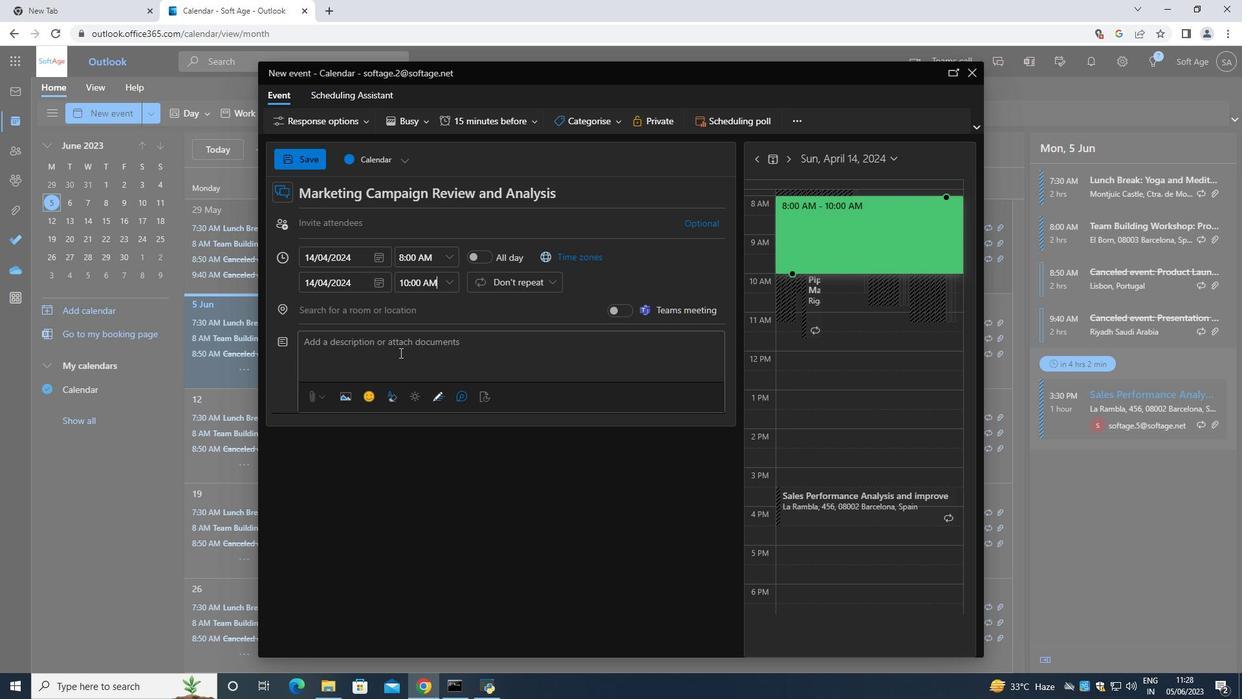 
Action: Mouse pressed left at (400, 350)
Screenshot: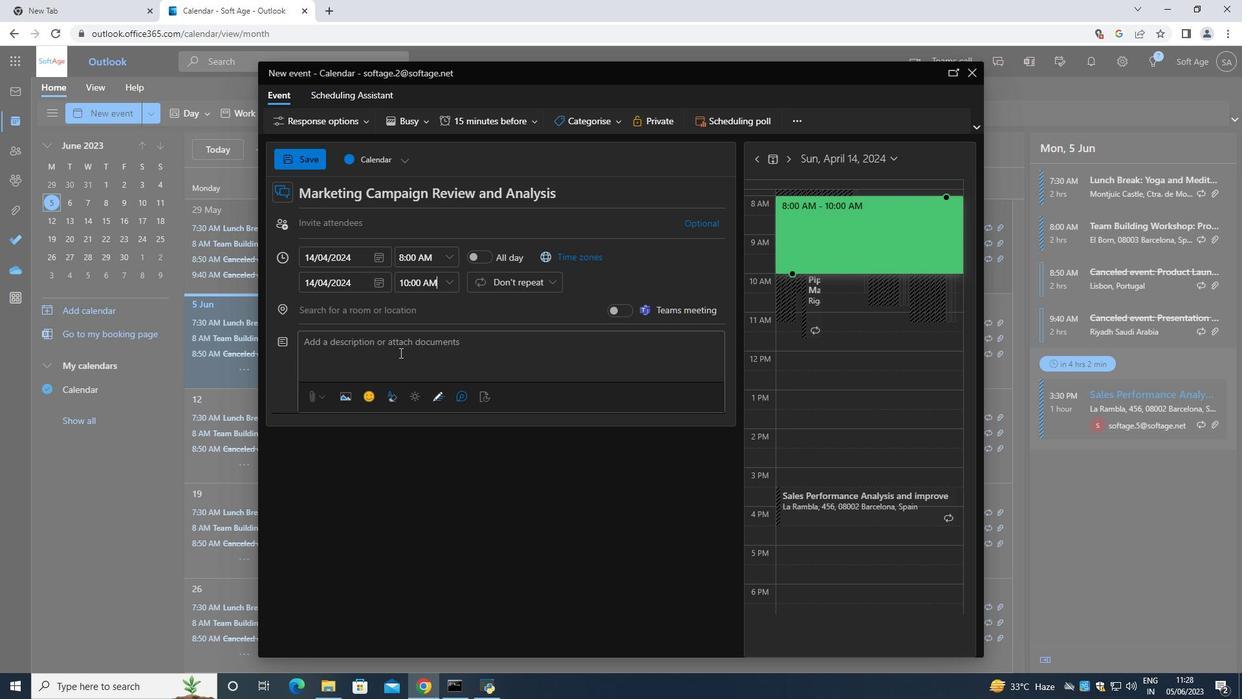 
Action: Key pressed <Key.shift>A<Key.space>marker<Key.backspace>ting<Key.space>campaign<Key.space>review<Key.space>and<Key.space>analysis<Key.space><Key.shift>Inolves<Key.space><Key.left><Key.left><Key.left><Key.left><Key.left><Key.left>v<Key.right><Key.right><Key.right><Key.right><Key.right><Key.right><Key.space>the<Key.space>examination<Key.space>and<Key.space>assessment<Key.space>of<Key.space>a<Key.space>marketing<Key.space>campaign's<Key.space>performance,<Key.space>effectiveness,<Key.space>and<Key.space>overall<Key.space>impavt<Key.space>on<Key.space>the<Key.space><Key.left><Key.left><Key.left><Key.left><Key.left><Key.left><Key.left><Key.left><Key.left><Key.backspace>c<Key.right><Key.right><Key.right><Key.right><Key.right><Key.right><Key.right><Key.right><Key.space>target<Key.space>audience<Key.space>and<Key.space>business<Key.space>objectives<Key.space>/<Key.backspace>.<Key.space><Key.shift>It<Key.space>is<Key.space>a<Key.space>comprehensive<Key.space>evaluation<Key.space>of<Key.space>various<Key.space>elements<Key.space>and<Key.space>
Screenshot: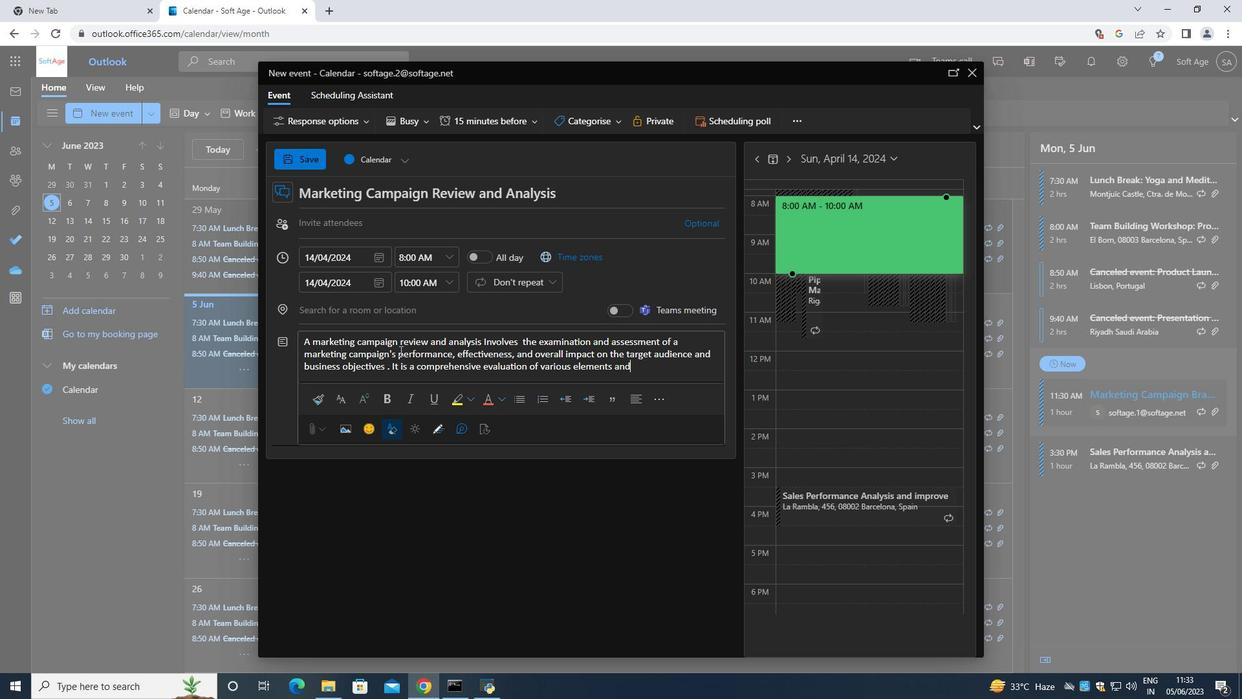 
Action: Mouse moved to (494, 308)
Screenshot: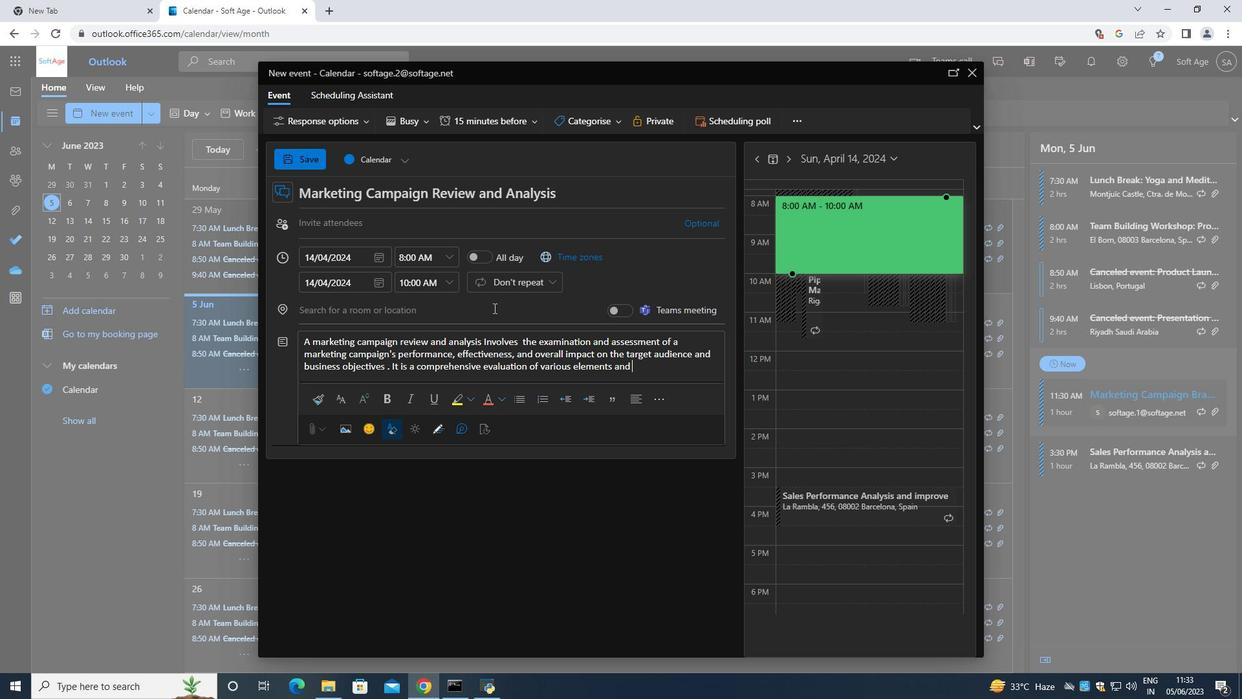 
Action: Key pressed strategies<Key.space>implemented<Key.space>within<Key.space>a<Key.space>marki<Key.backspace>eting<Key.space>campaign<Key.space>to<Key.space>determine<Key.space>its<Key.space>strengths<Key.space>,<Key.space>weaknessess<Key.space><Key.backspace><Key.backspace>,<Key.space>
Screenshot: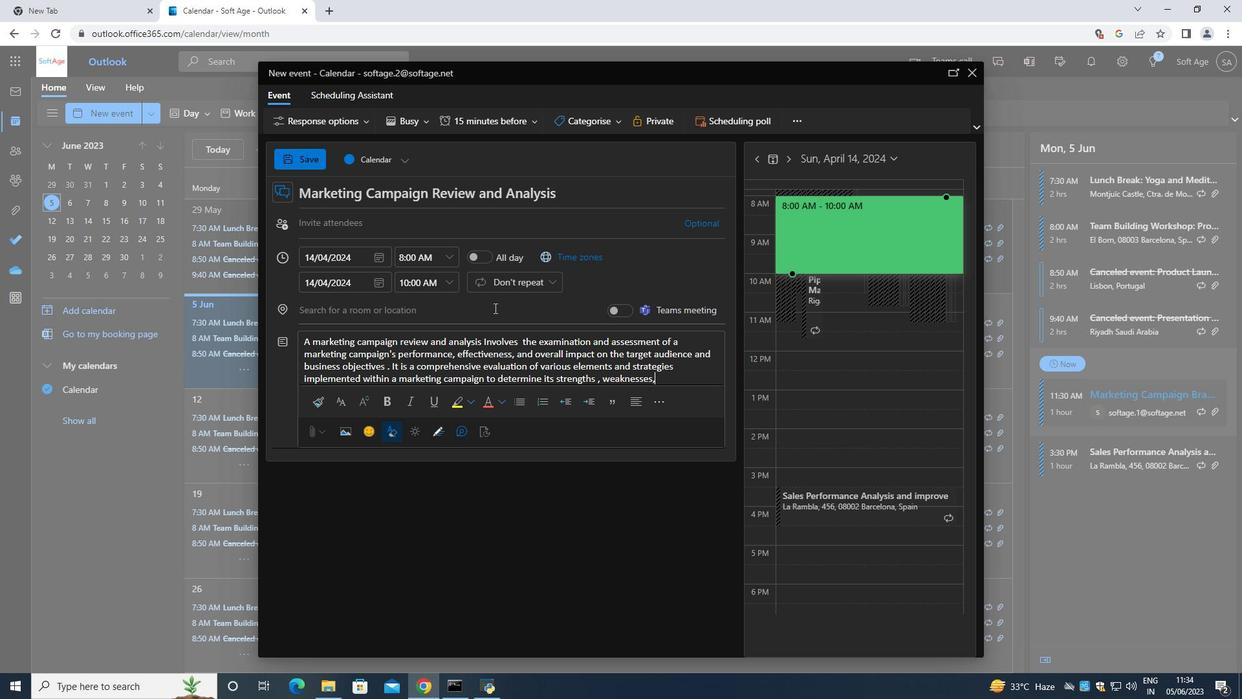 
Action: Mouse moved to (494, 308)
Screenshot: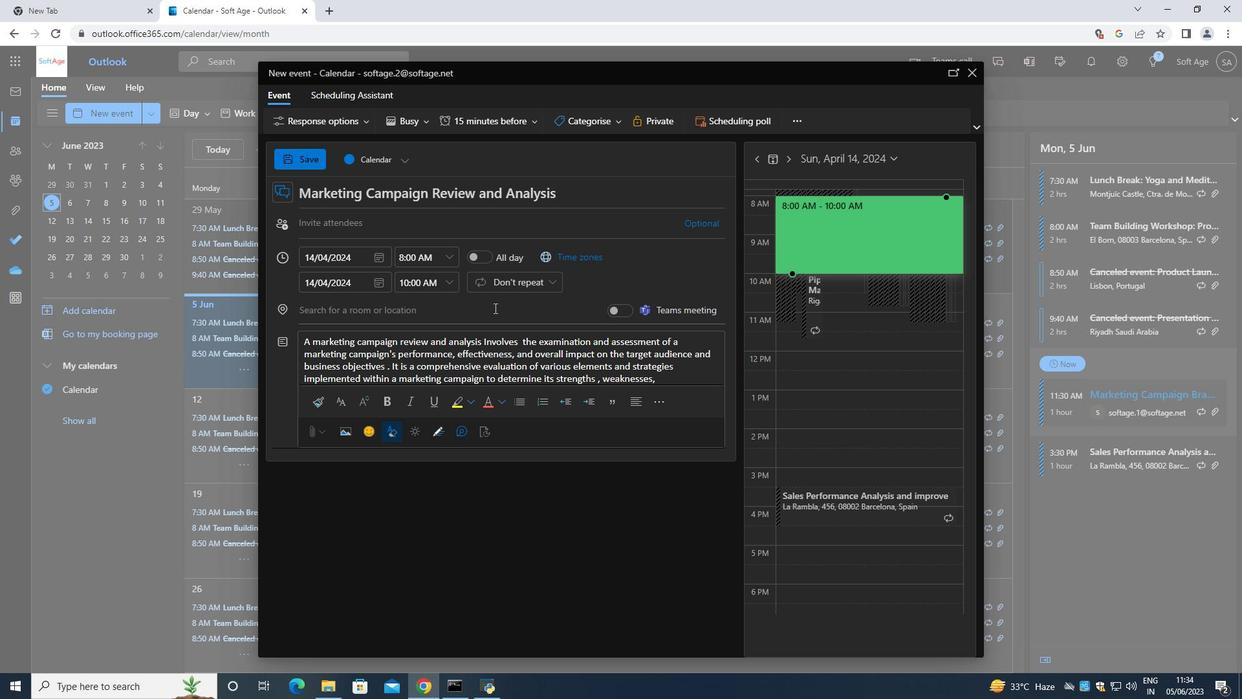 
Action: Key pressed and<Key.space>areas<Key.space>for<Key.space>improvement.
Screenshot: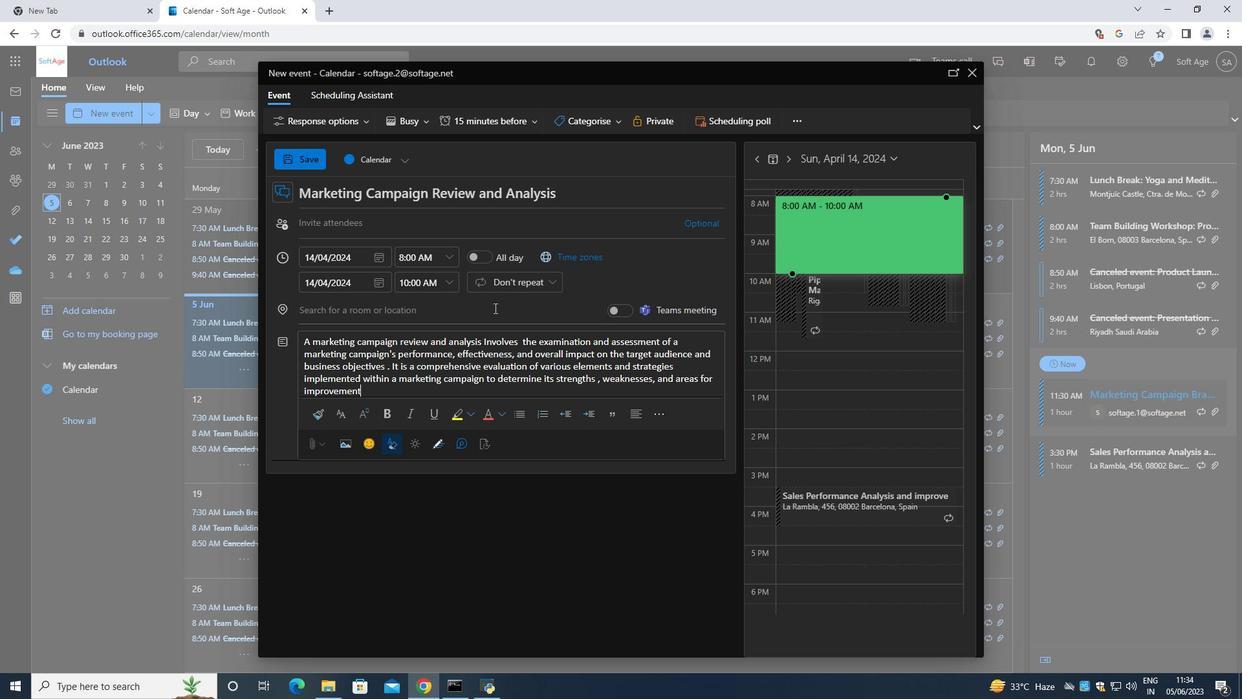 
Action: Mouse moved to (591, 116)
Screenshot: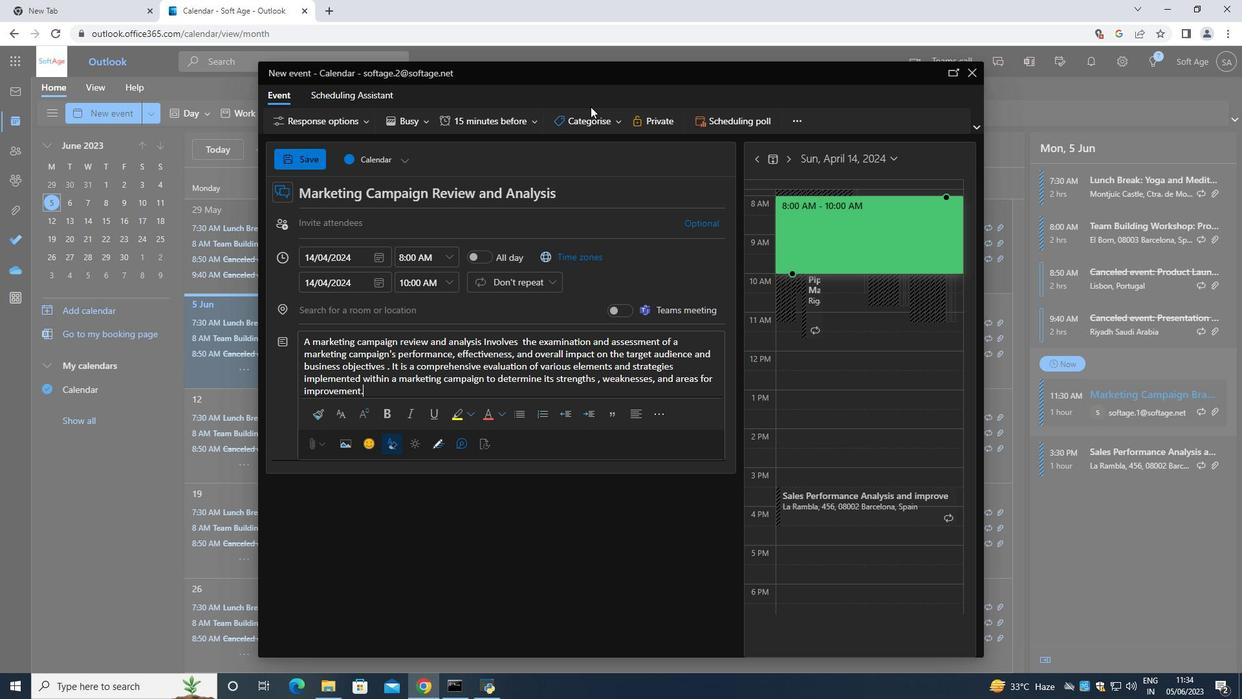 
Action: Mouse pressed left at (591, 116)
Screenshot: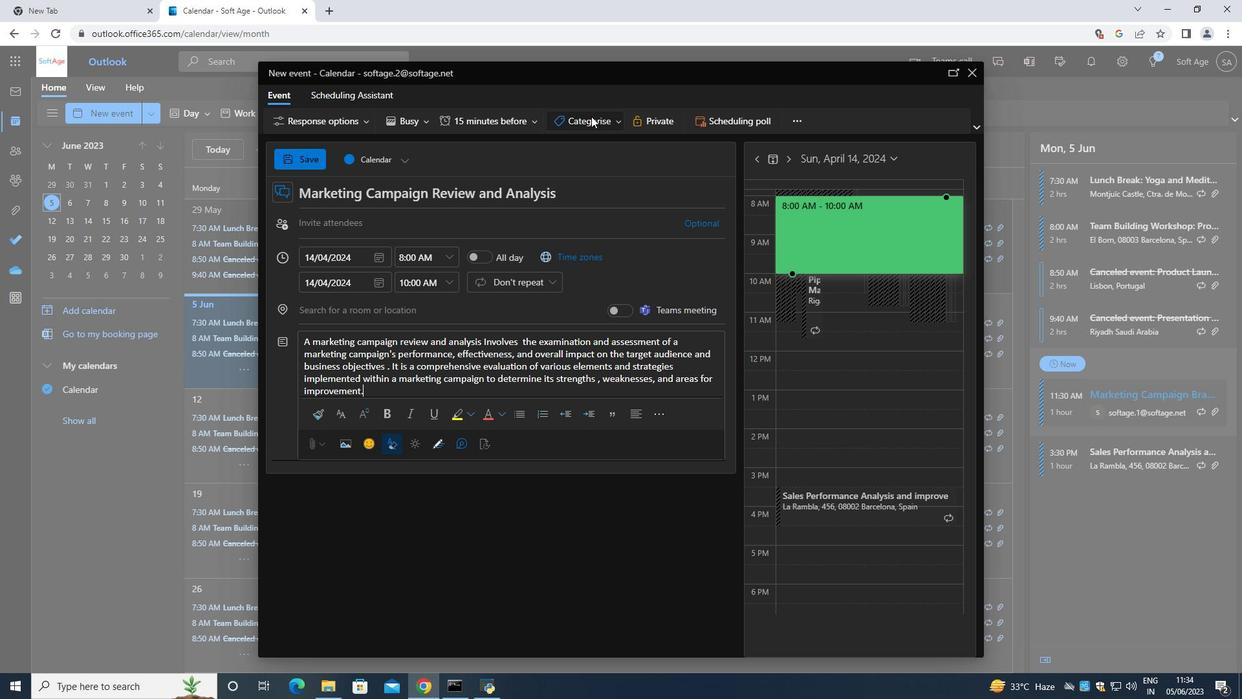 
Action: Mouse moved to (587, 143)
Screenshot: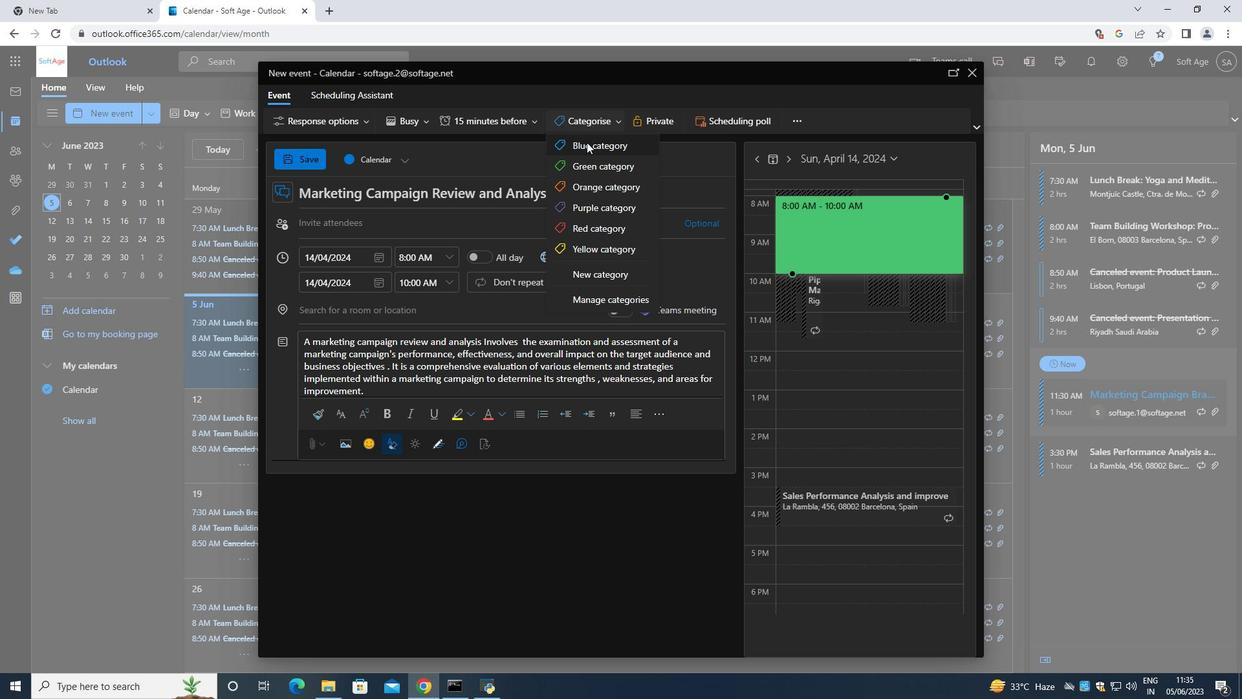 
Action: Mouse pressed left at (587, 143)
Screenshot: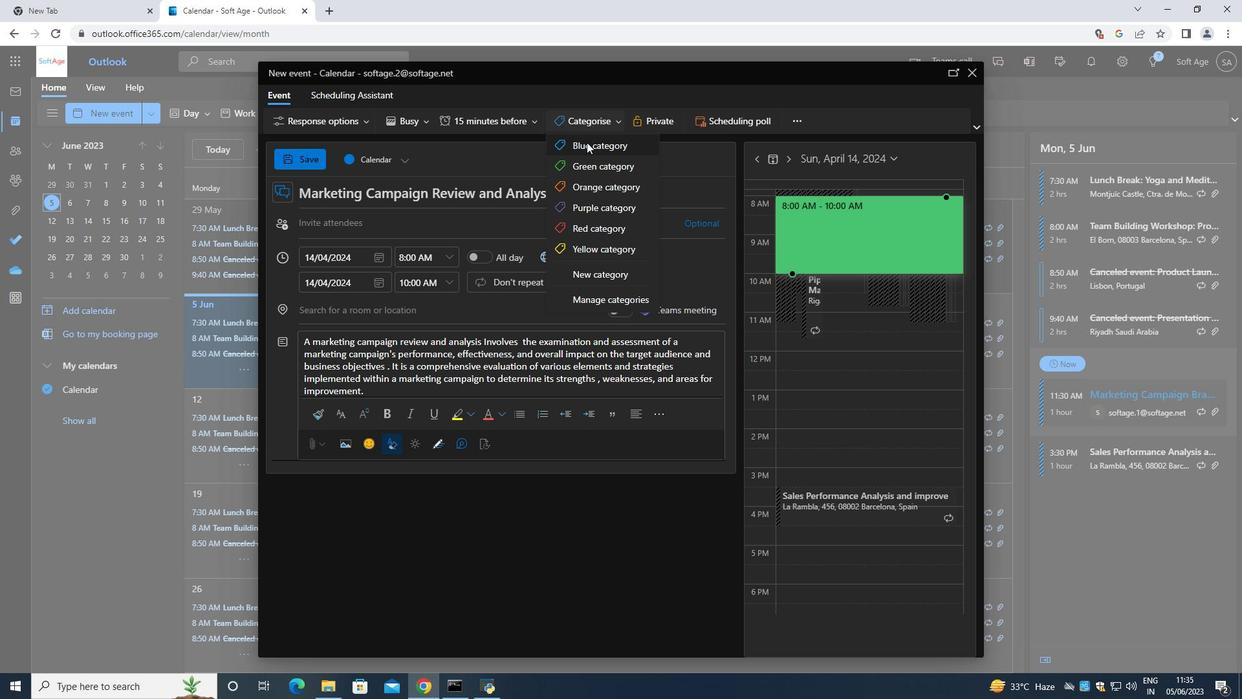 
Action: Mouse moved to (407, 306)
Screenshot: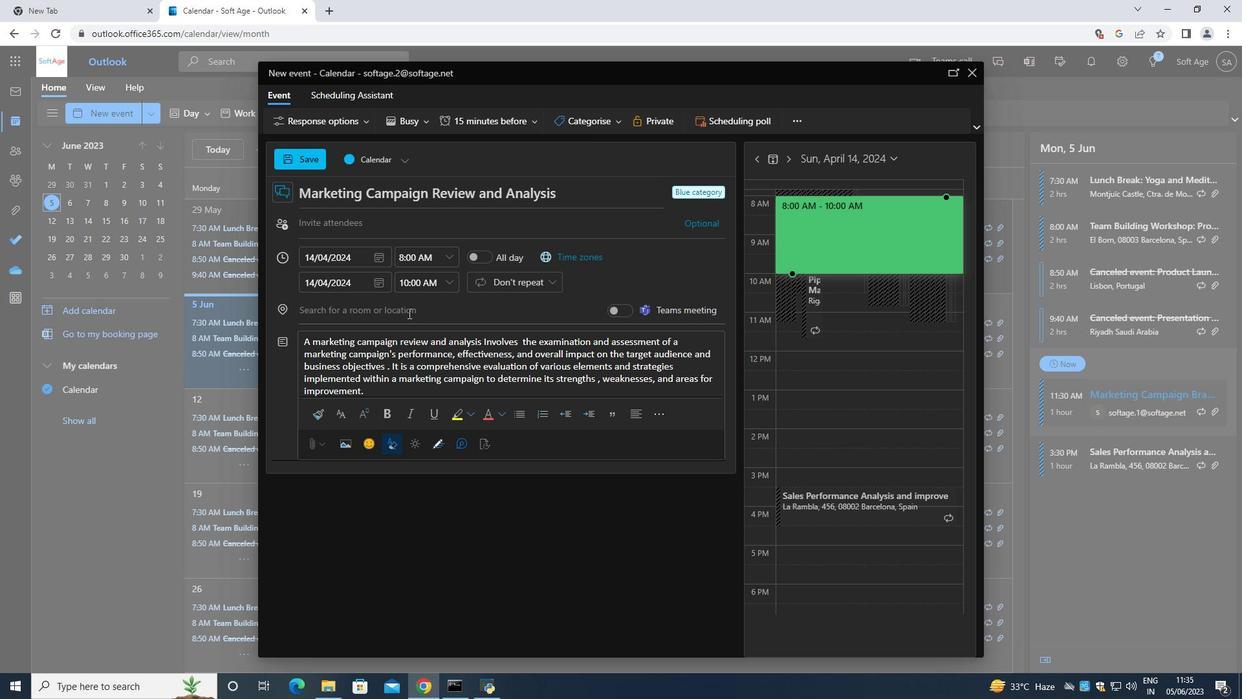 
Action: Mouse pressed left at (407, 306)
Screenshot: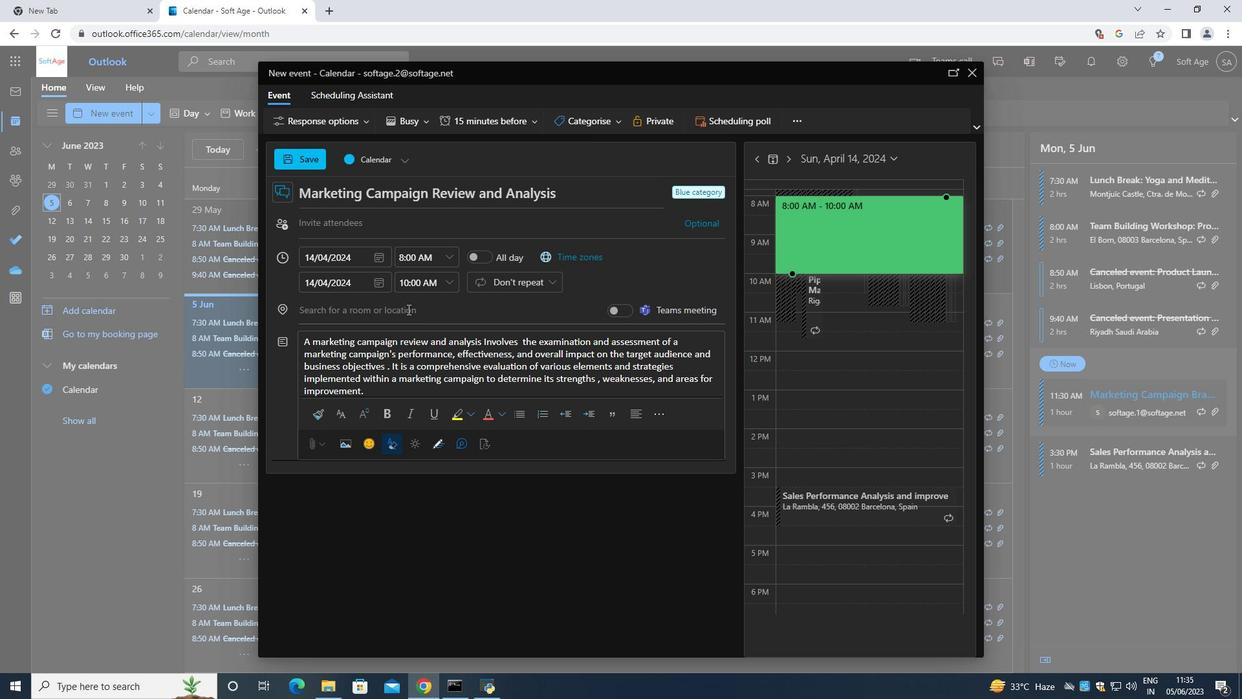 
Action: Mouse moved to (411, 306)
Screenshot: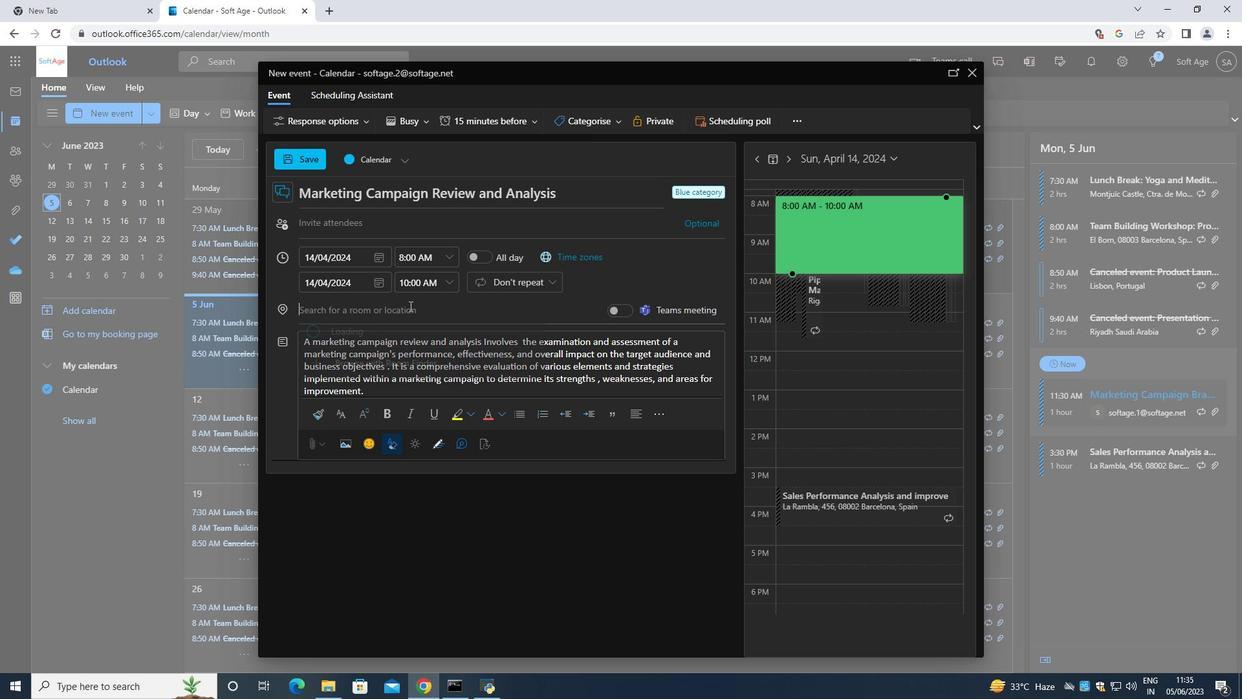 
Action: Key pressed 654<Key.space><Key.shift>Mykomos<Key.space><Key.shift>Windmills<Key.space>,<Key.space><Key.shift>Mykonop<Key.backspace><Key.space><Key.backspace>s<Key.space>,<Key.space><Key.shift><Key.shift><Key.shift>Greece
Screenshot: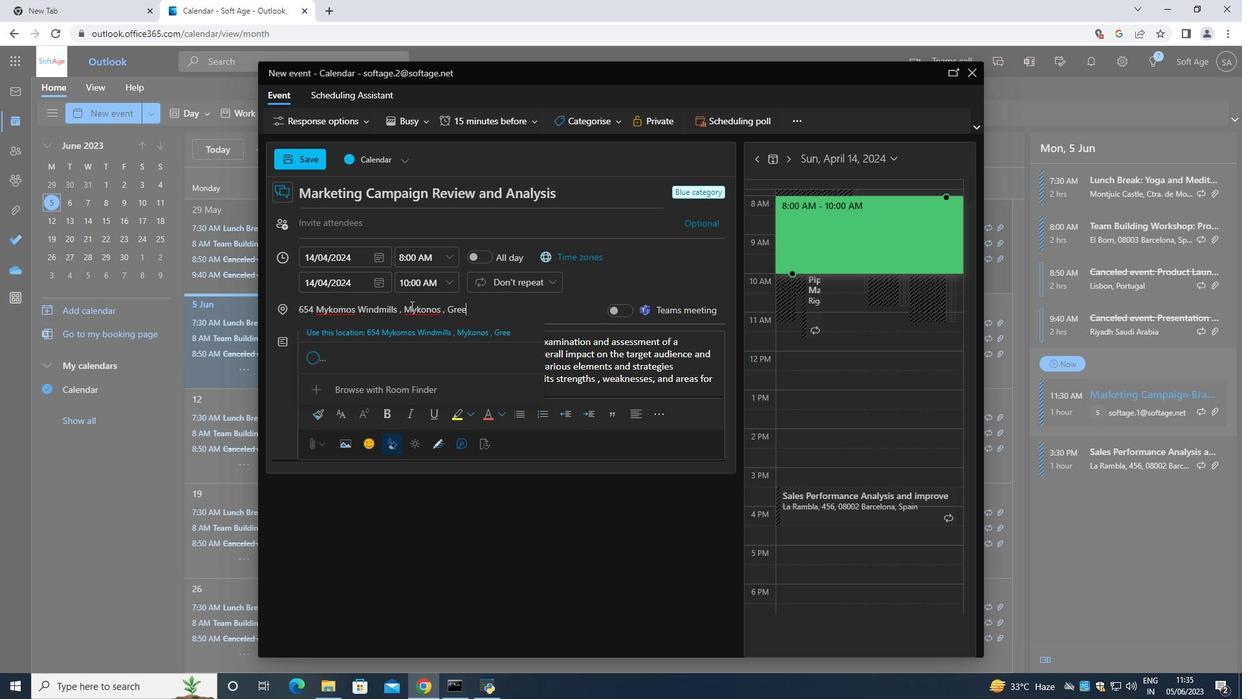 
Action: Mouse moved to (400, 224)
Screenshot: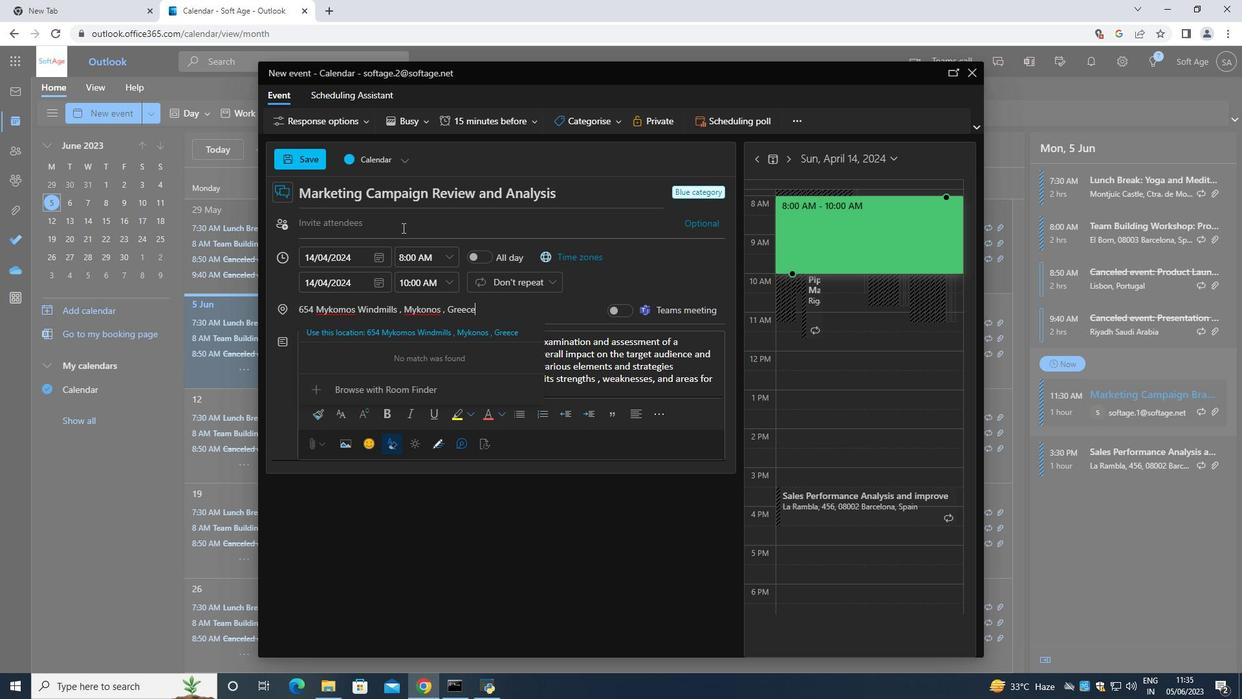 
Action: Mouse pressed left at (400, 224)
Screenshot: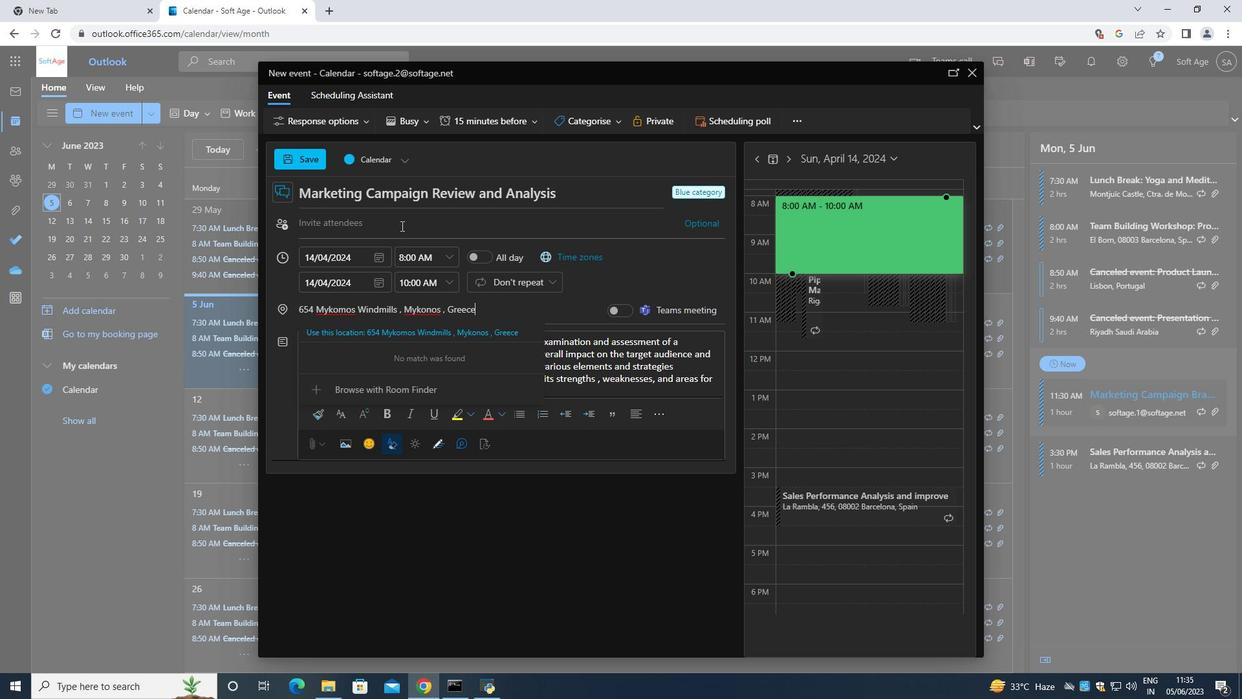 
Action: Mouse moved to (389, 217)
Screenshot: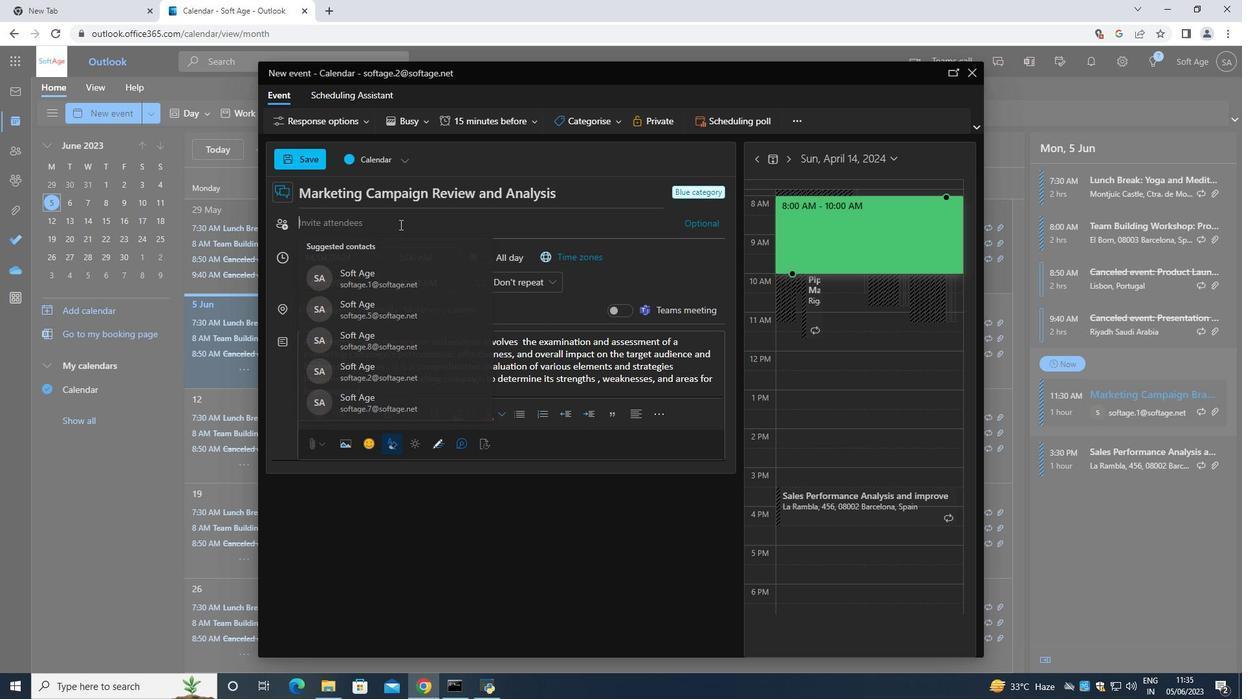 
Action: Key pressed <Key.shift>Softage.3<Key.shift>@softage.
Screenshot: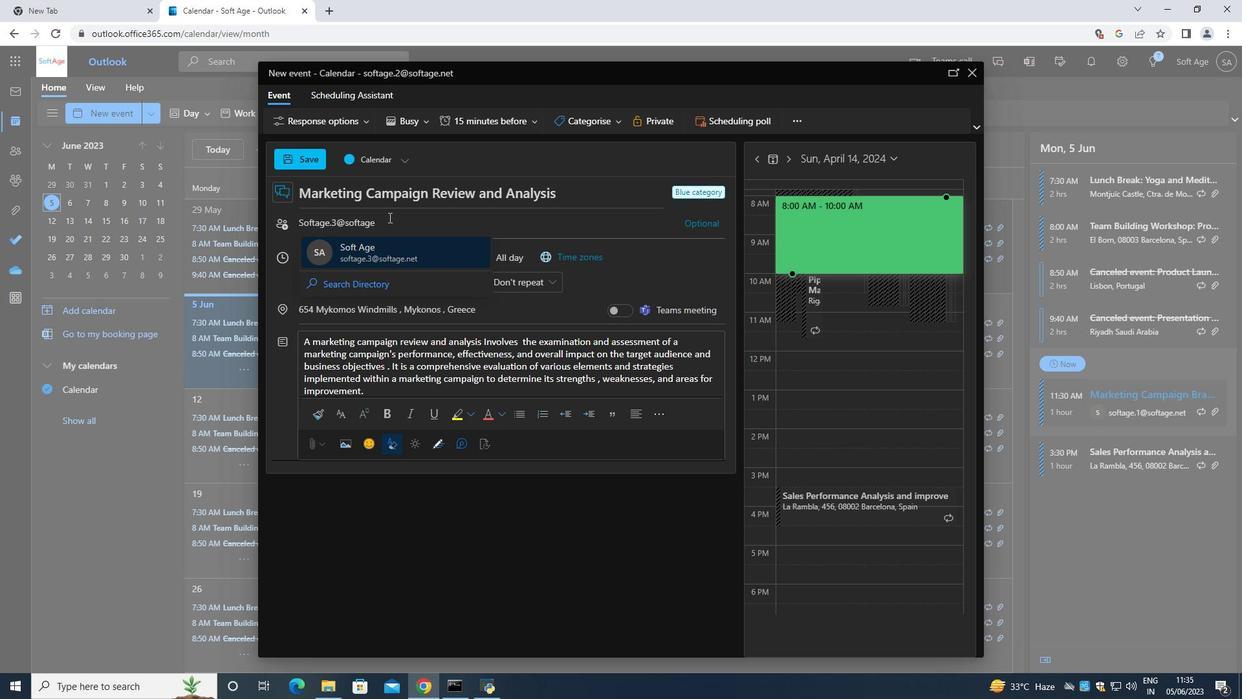 
Action: Mouse moved to (399, 267)
Screenshot: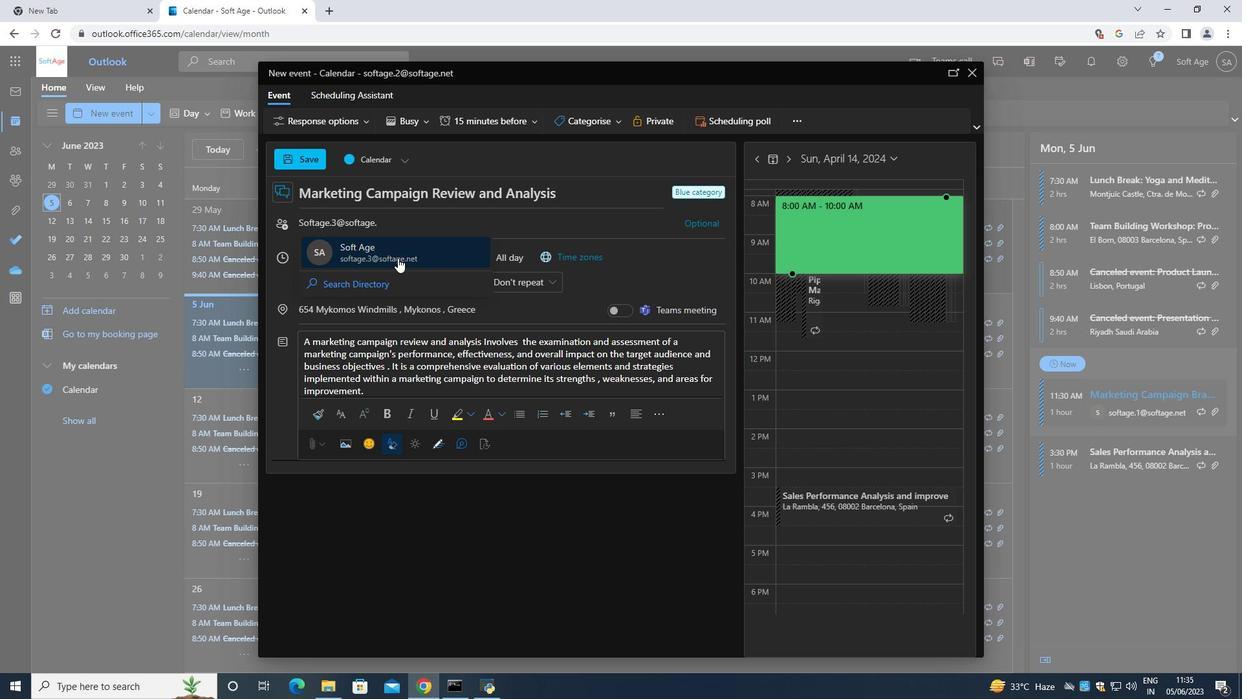 
Action: Mouse pressed left at (399, 267)
Screenshot: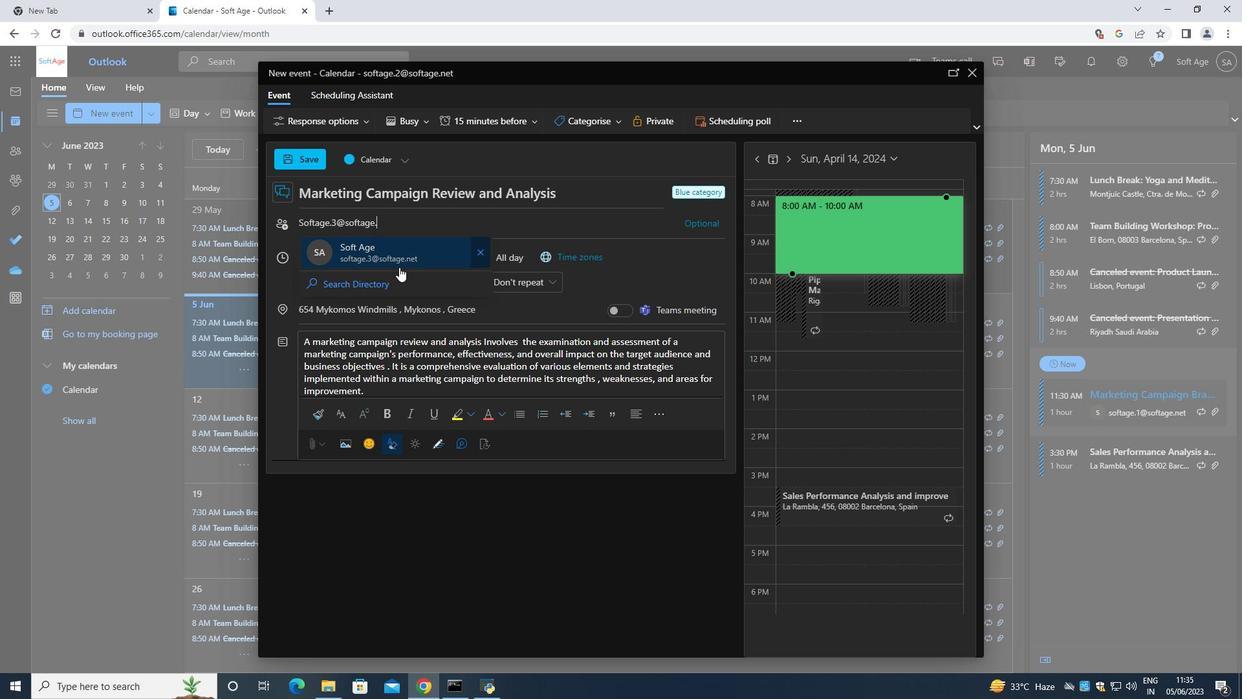 
Action: Key pressed <Key.shift>Softage.4<Key.shift>@softage
Screenshot: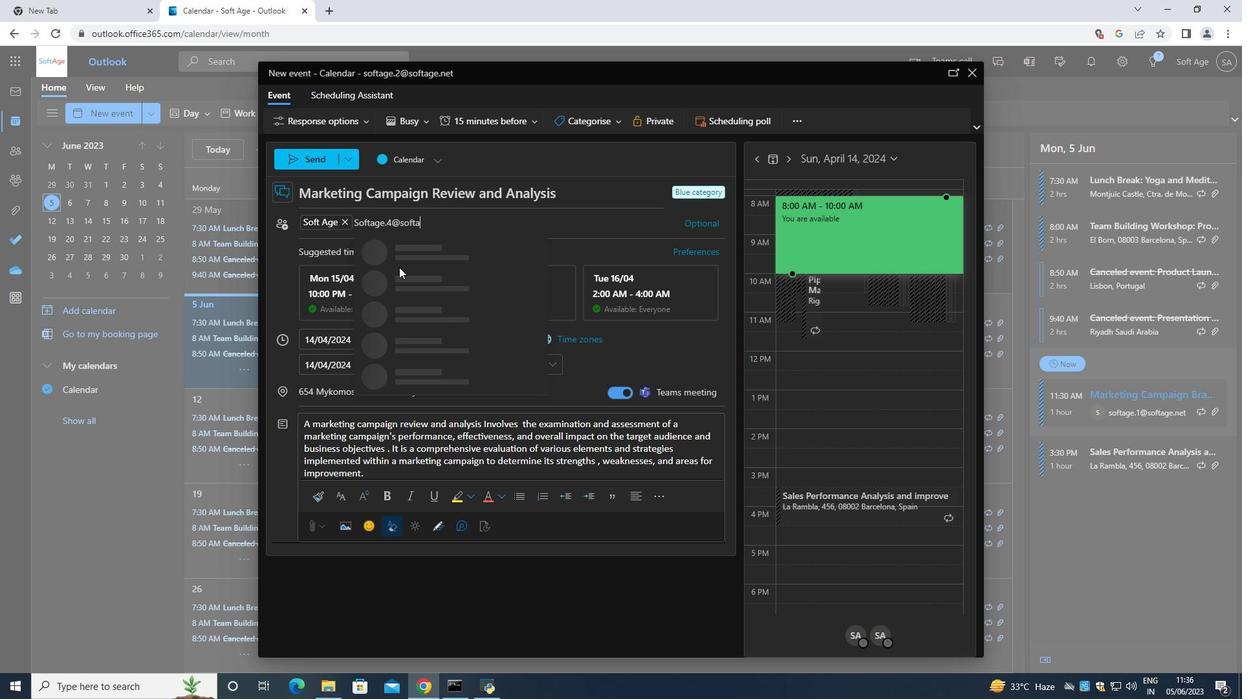 
Action: Mouse moved to (415, 257)
Screenshot: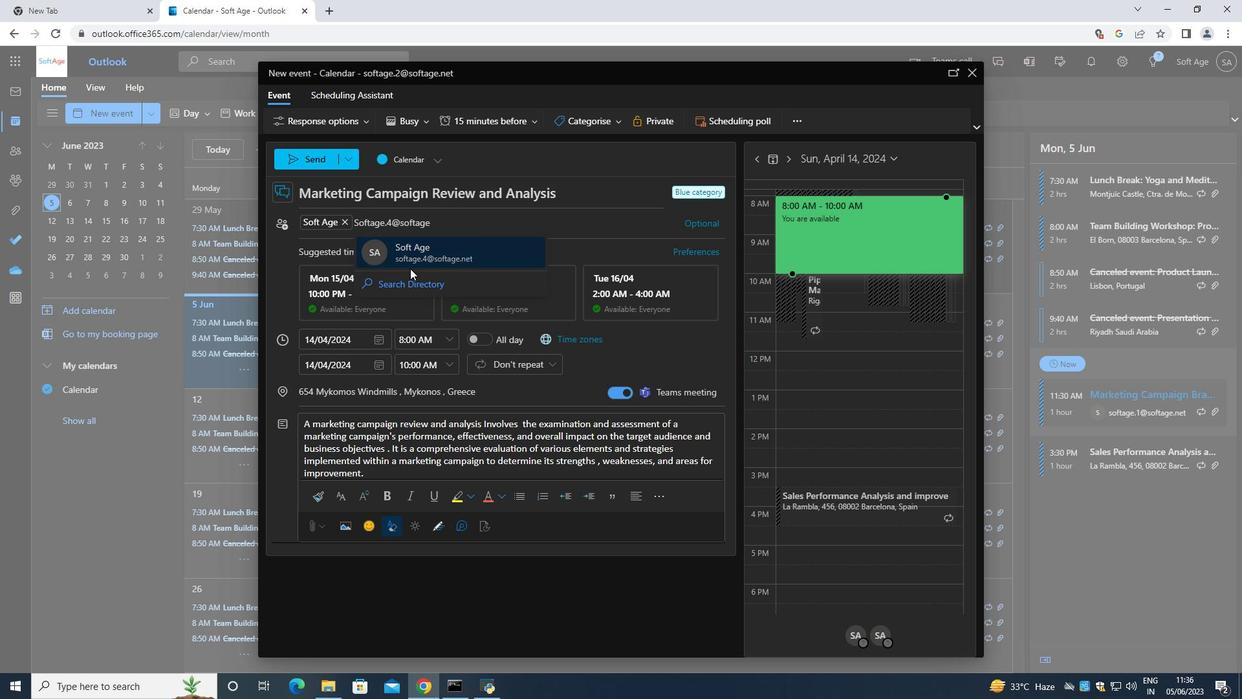 
Action: Mouse pressed left at (415, 257)
Screenshot: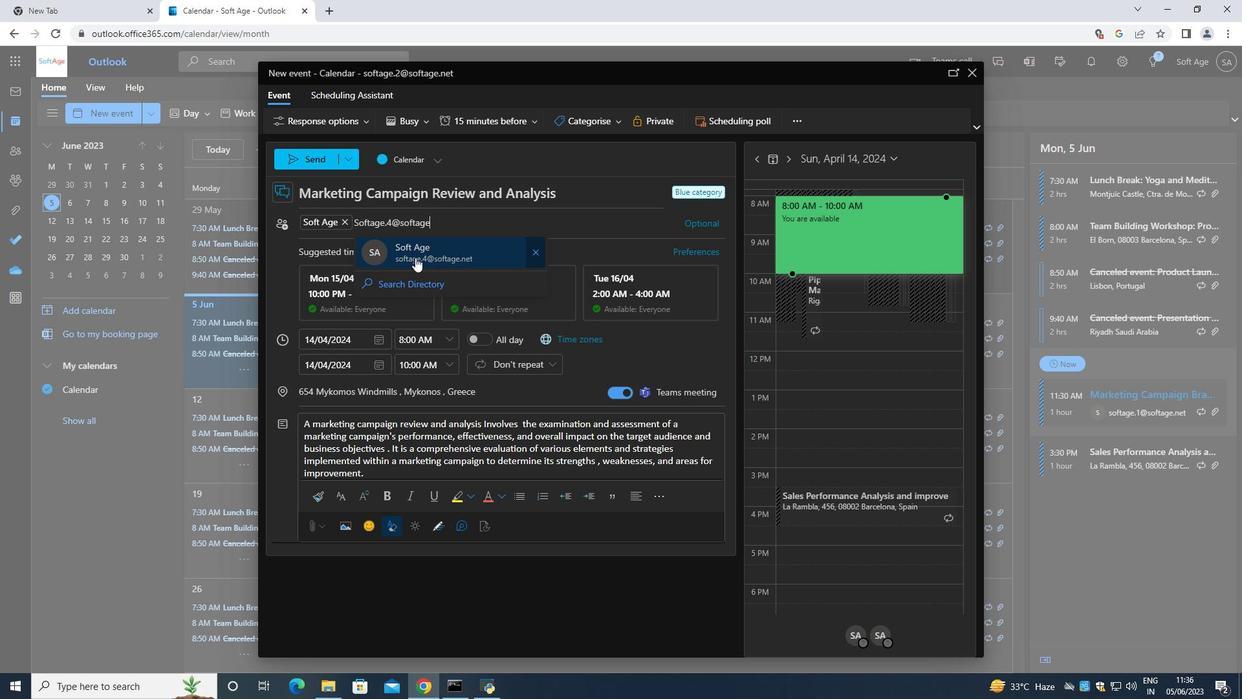 
Action: Mouse moved to (506, 117)
Screenshot: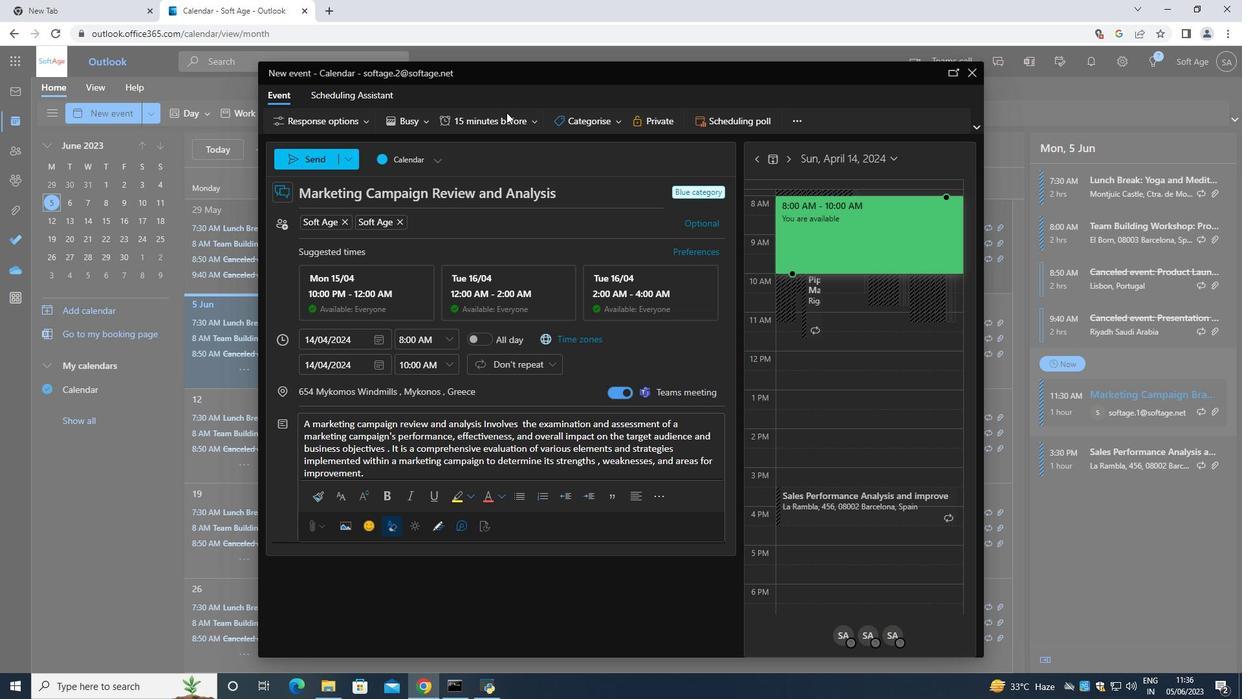
Action: Mouse pressed left at (506, 117)
Screenshot: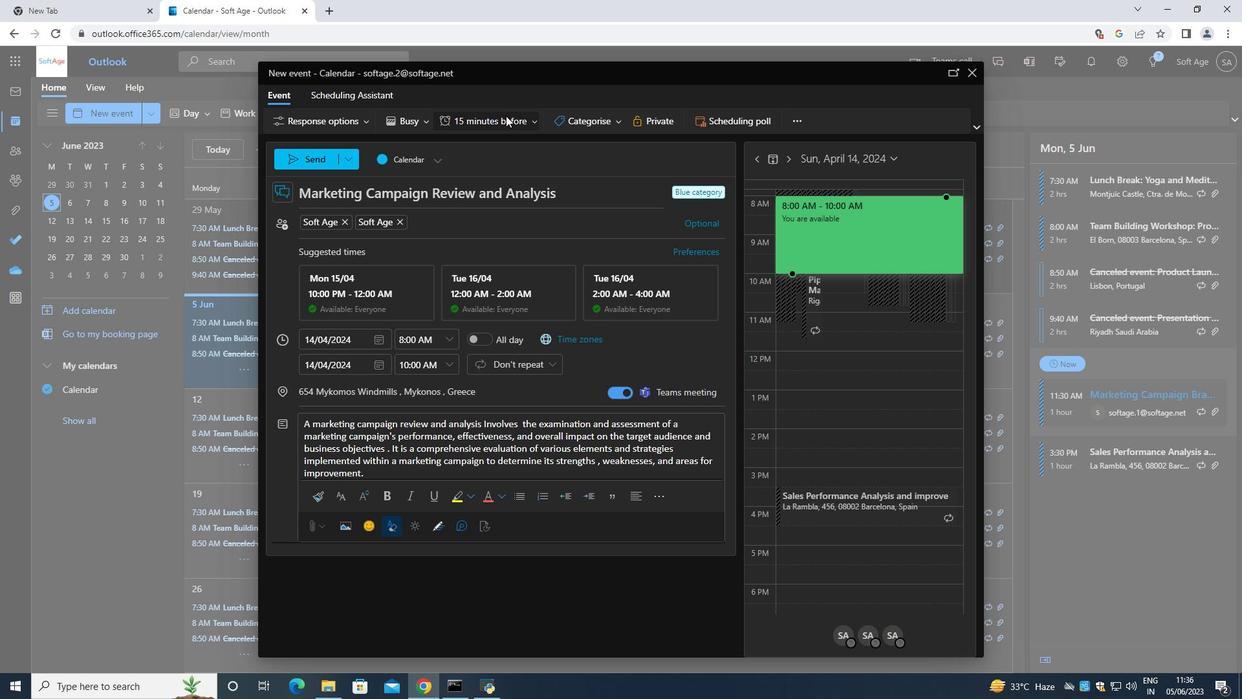 
Action: Mouse moved to (500, 192)
Screenshot: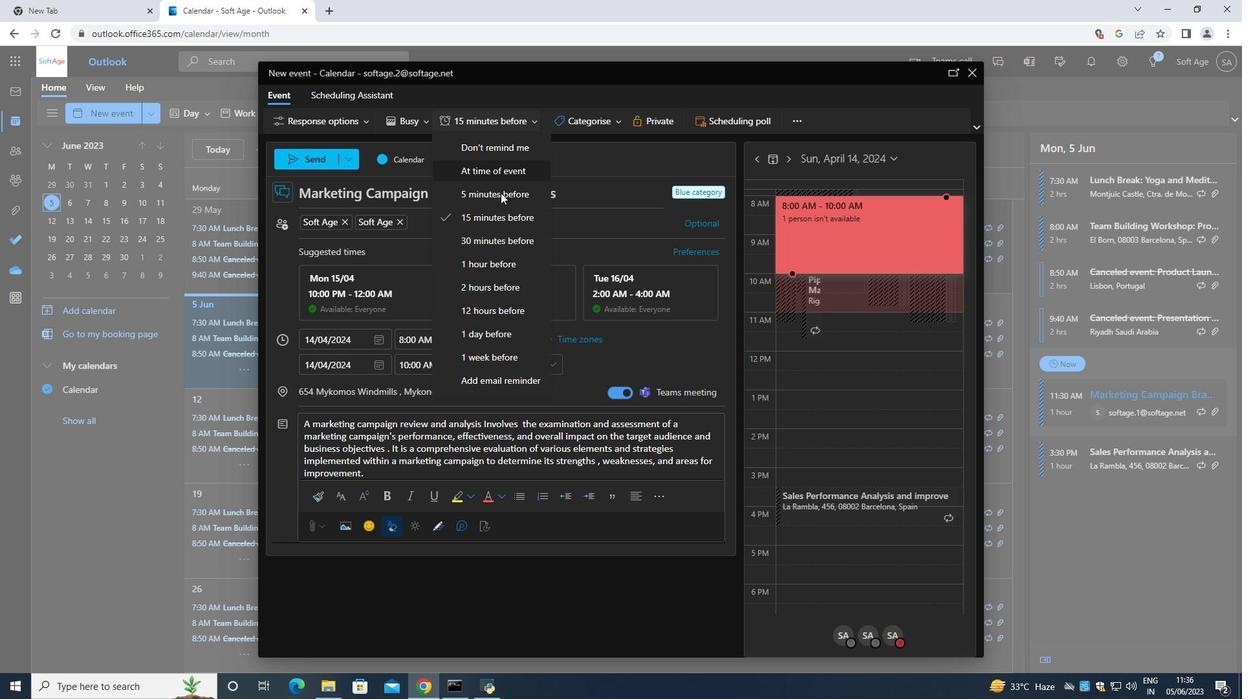 
Action: Mouse pressed left at (500, 192)
Screenshot: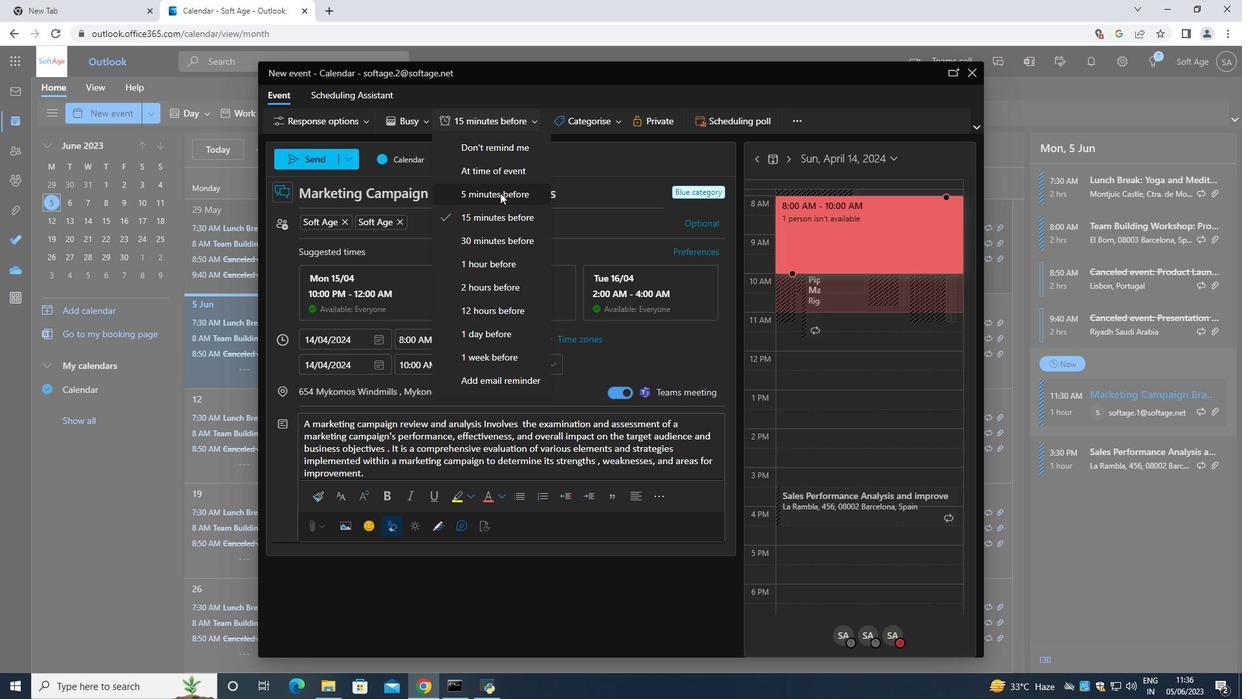 
Action: Mouse moved to (517, 118)
Screenshot: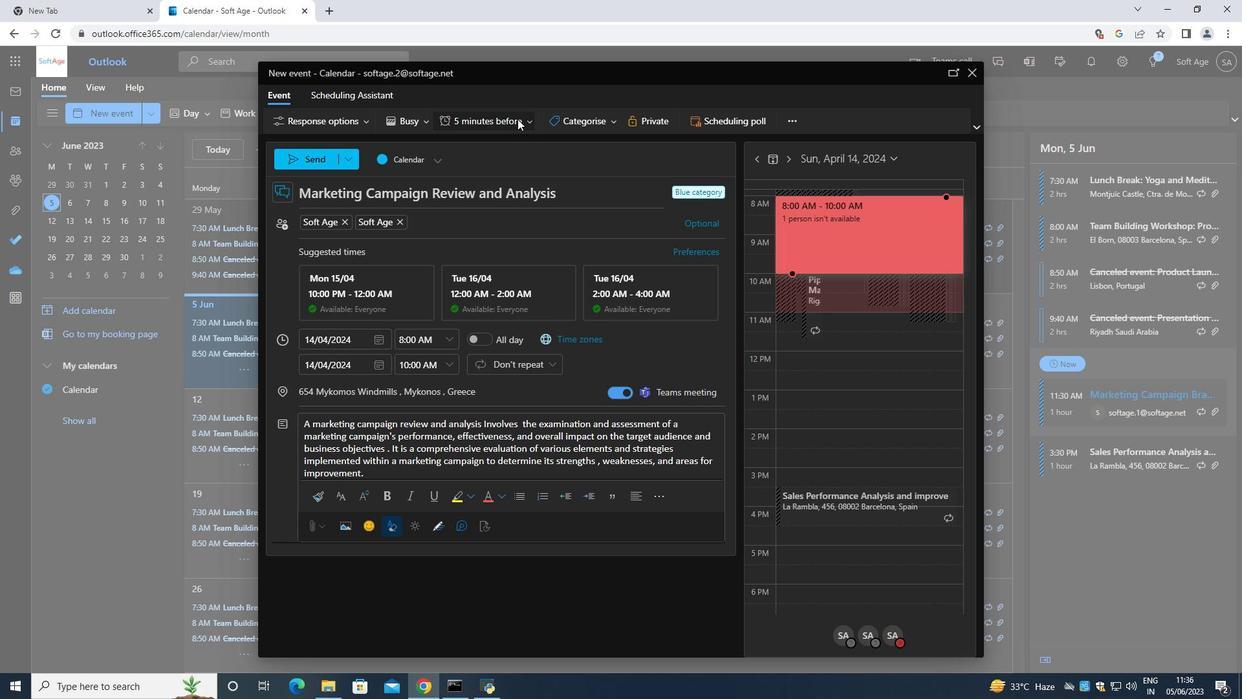 
Action: Mouse pressed left at (517, 118)
Screenshot: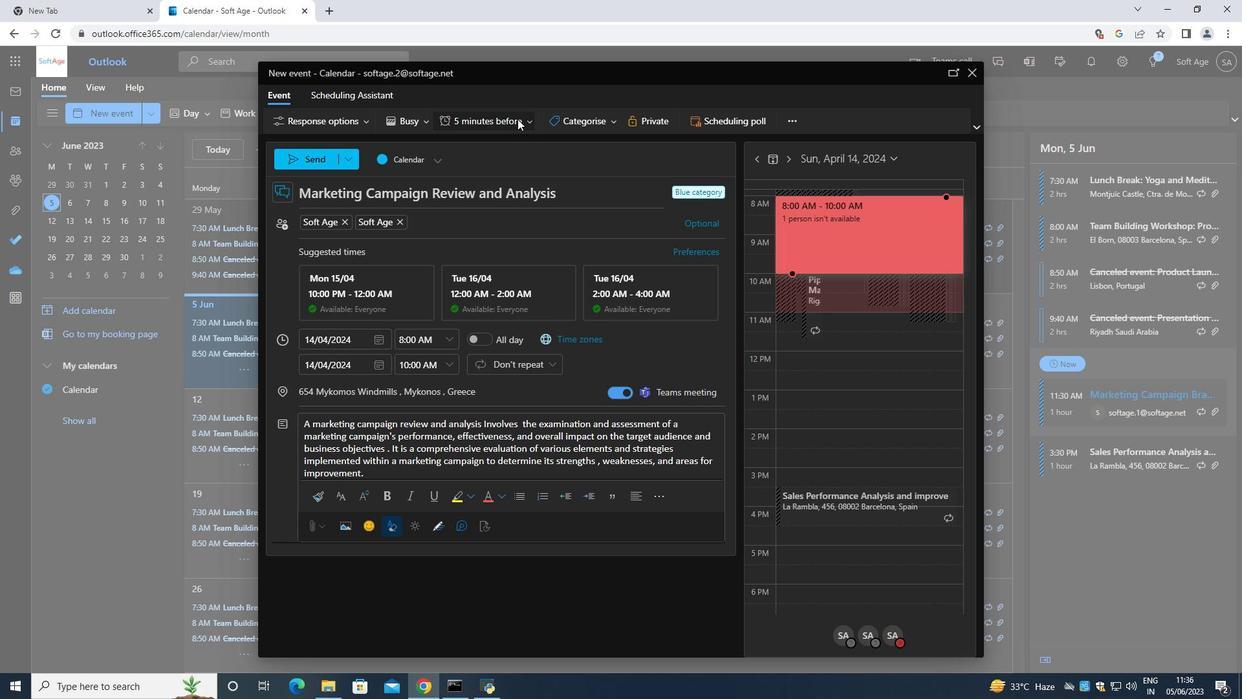 
Action: Mouse moved to (510, 167)
Screenshot: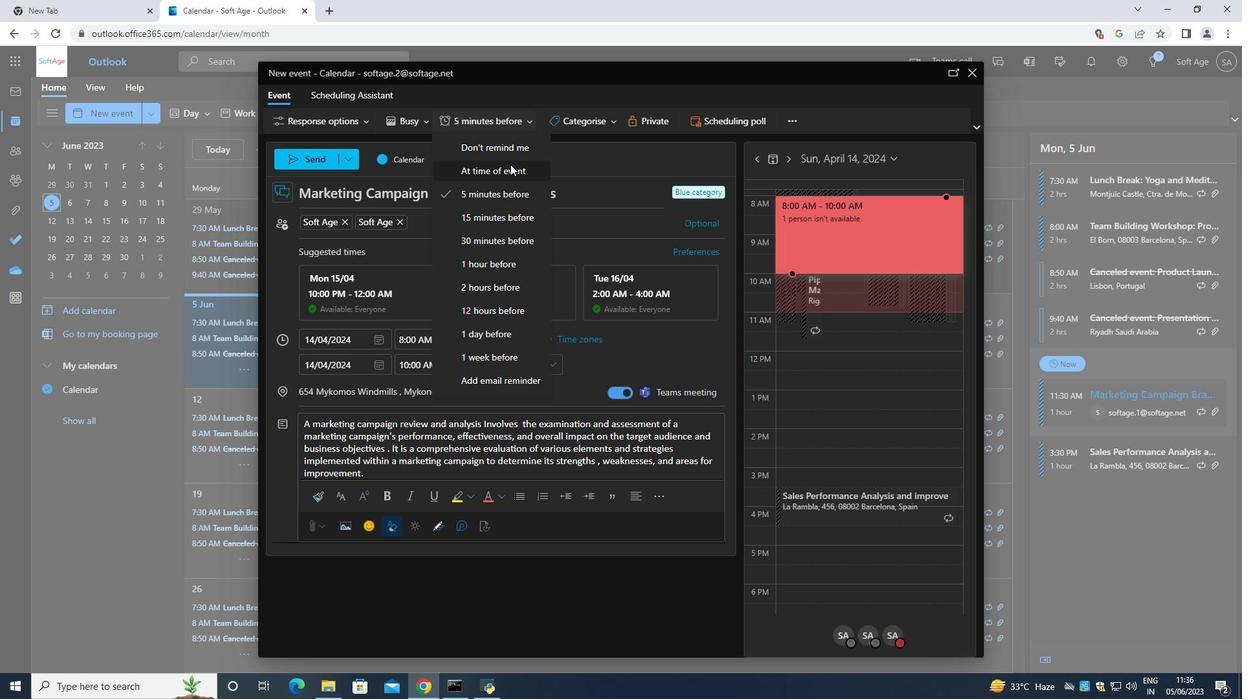 
Action: Mouse pressed left at (510, 167)
Screenshot: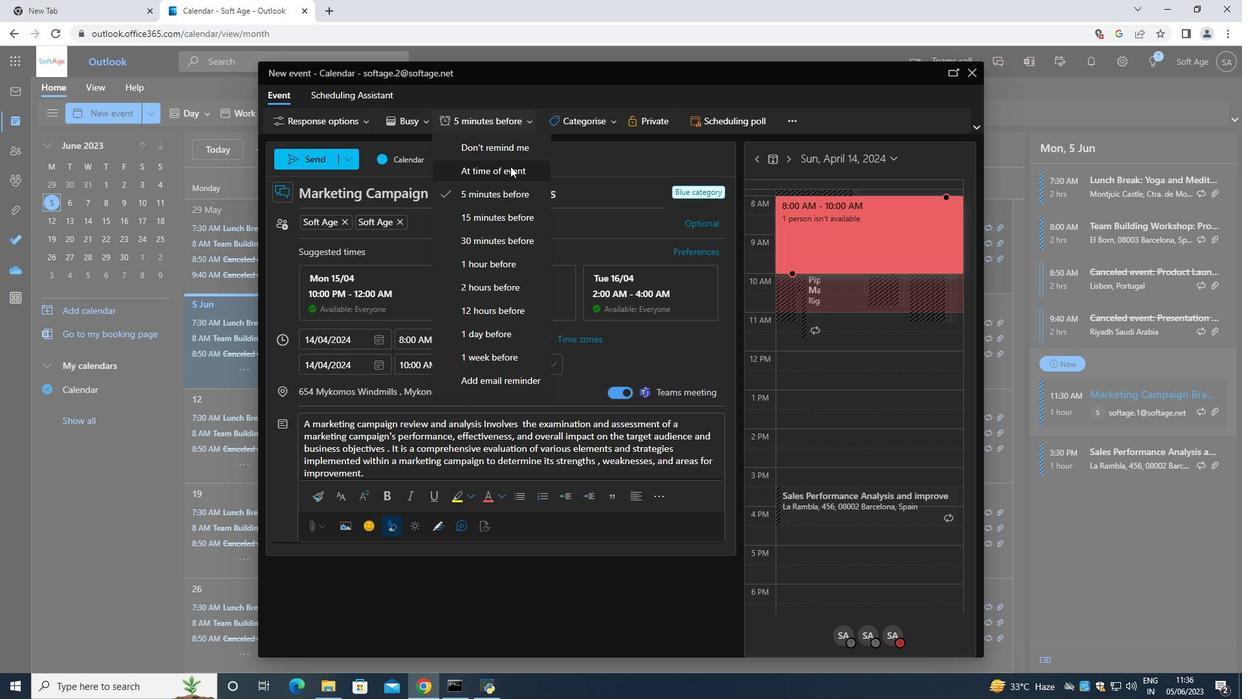 
Action: Mouse moved to (322, 157)
Screenshot: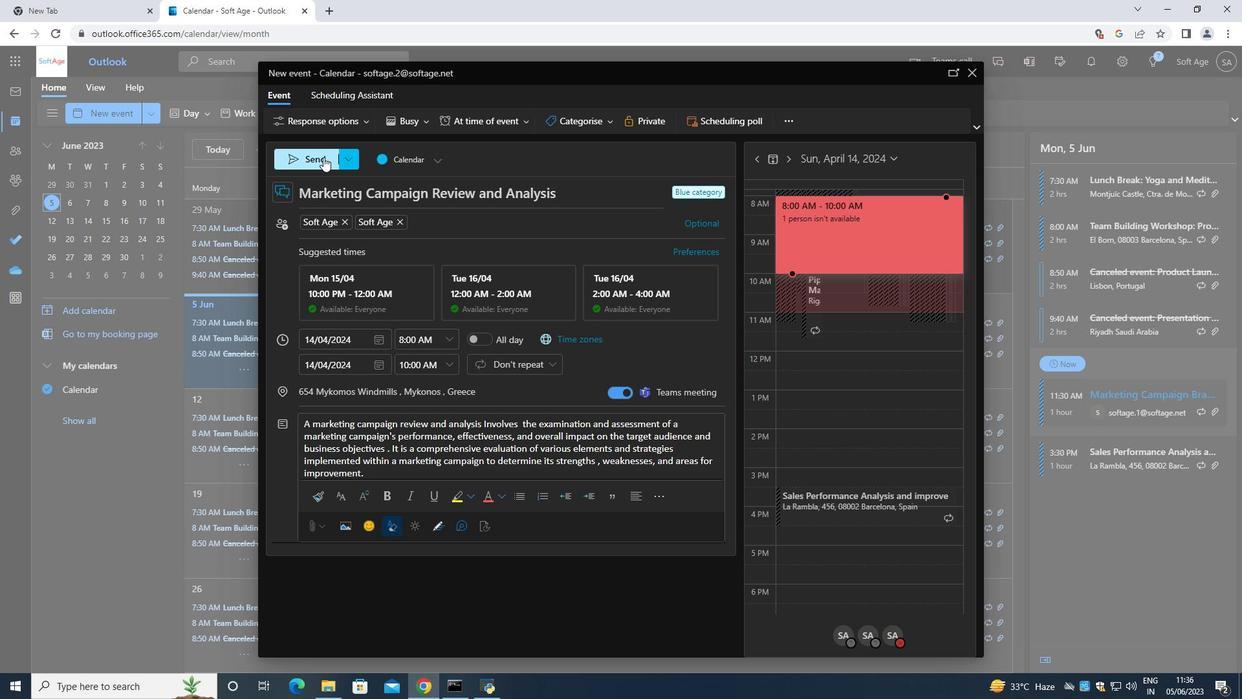 
Action: Mouse pressed left at (322, 157)
Screenshot: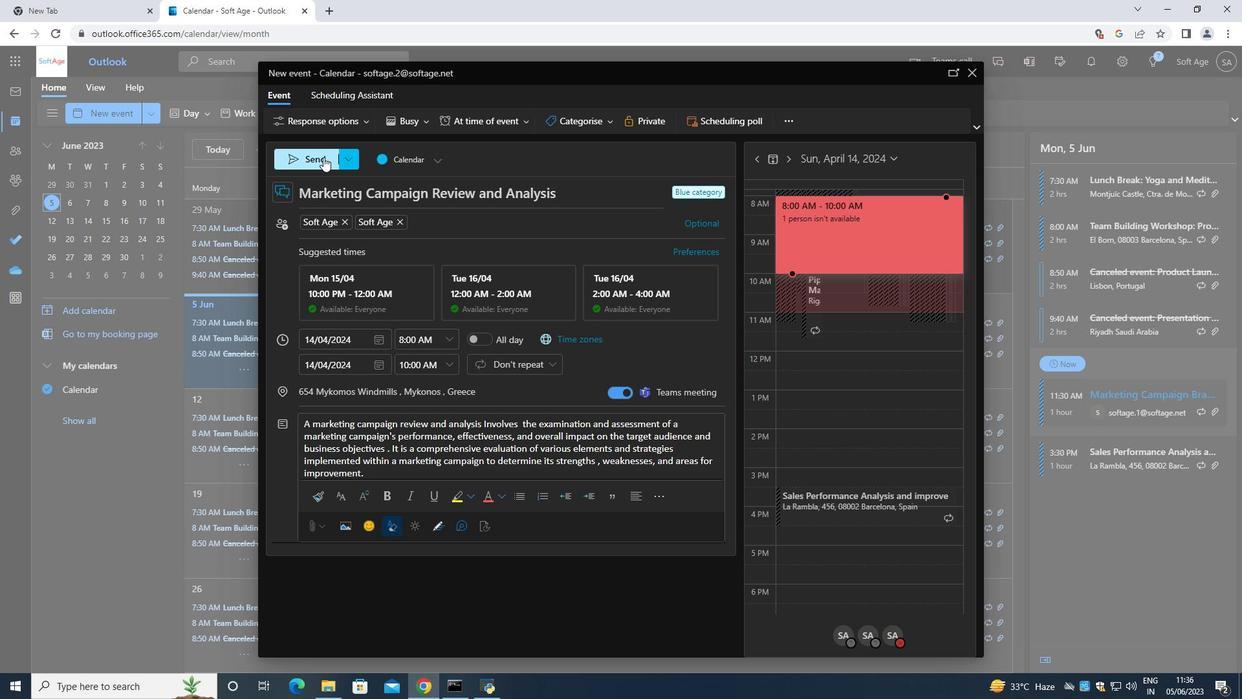 
Action: Mouse moved to (322, 157)
Screenshot: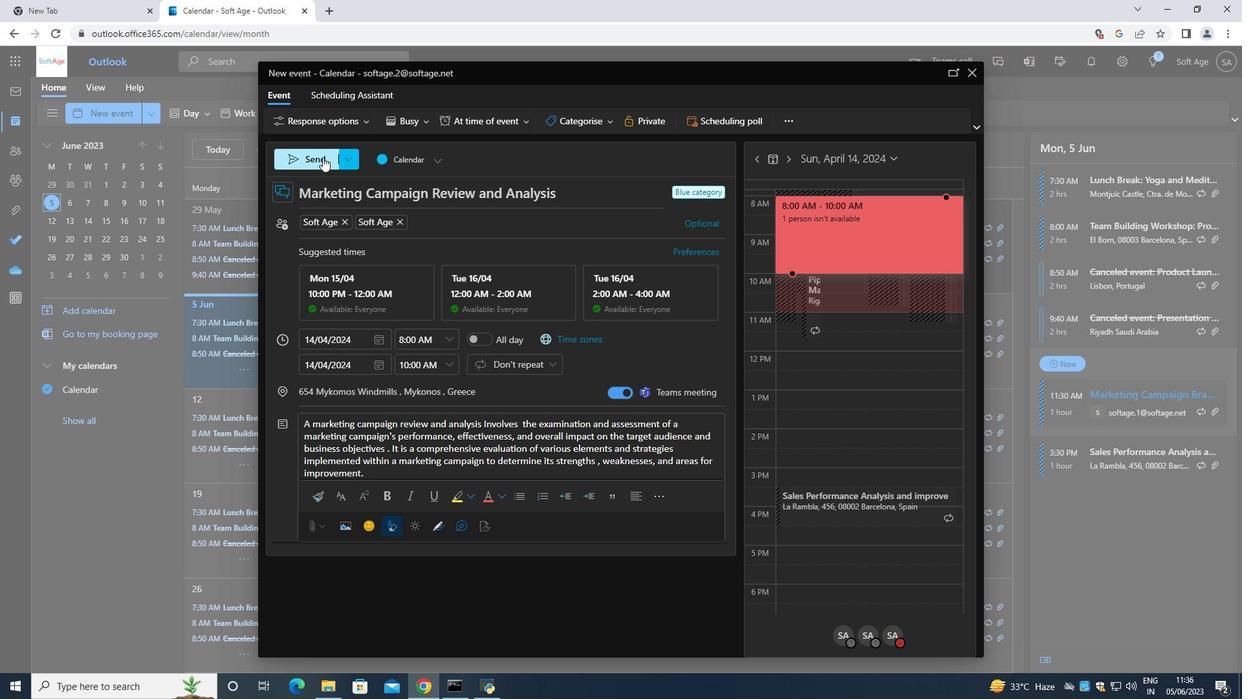 
